 Task: Add Bilinski's Organic Tomato Basil & Mozzarella Chicken Sausage to the cart.
Action: Mouse moved to (18, 133)
Screenshot: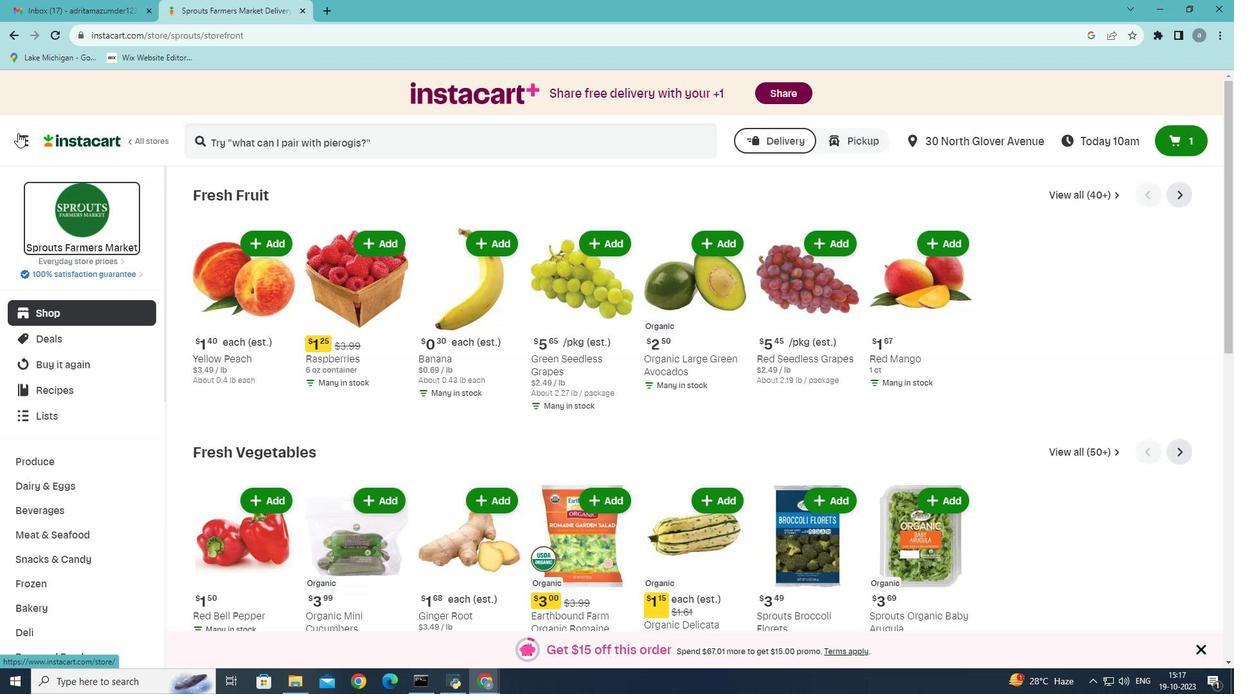 
Action: Mouse pressed left at (18, 133)
Screenshot: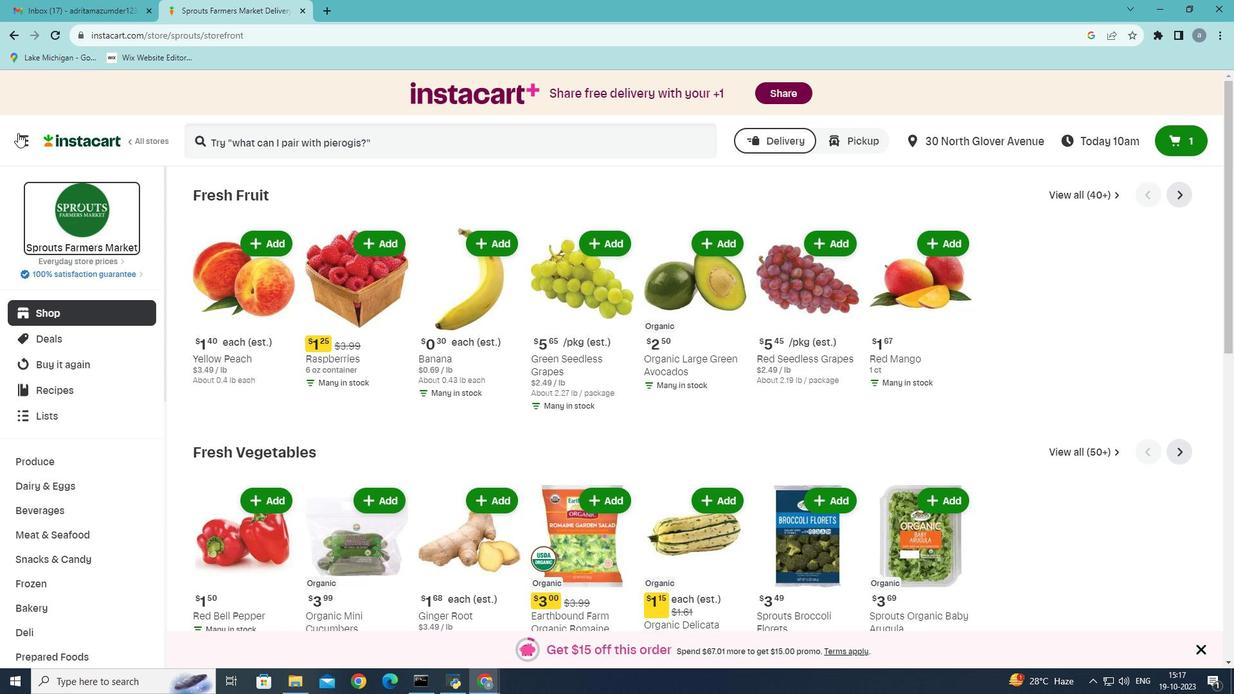 
Action: Mouse moved to (79, 373)
Screenshot: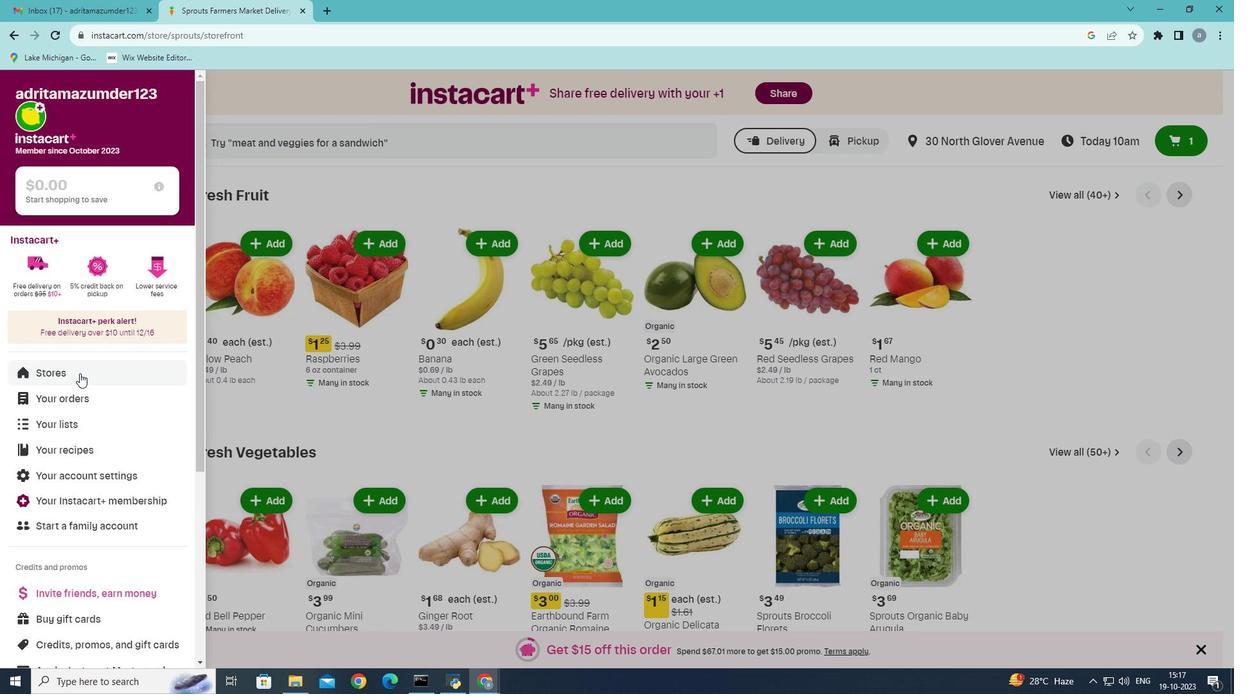 
Action: Mouse pressed left at (79, 373)
Screenshot: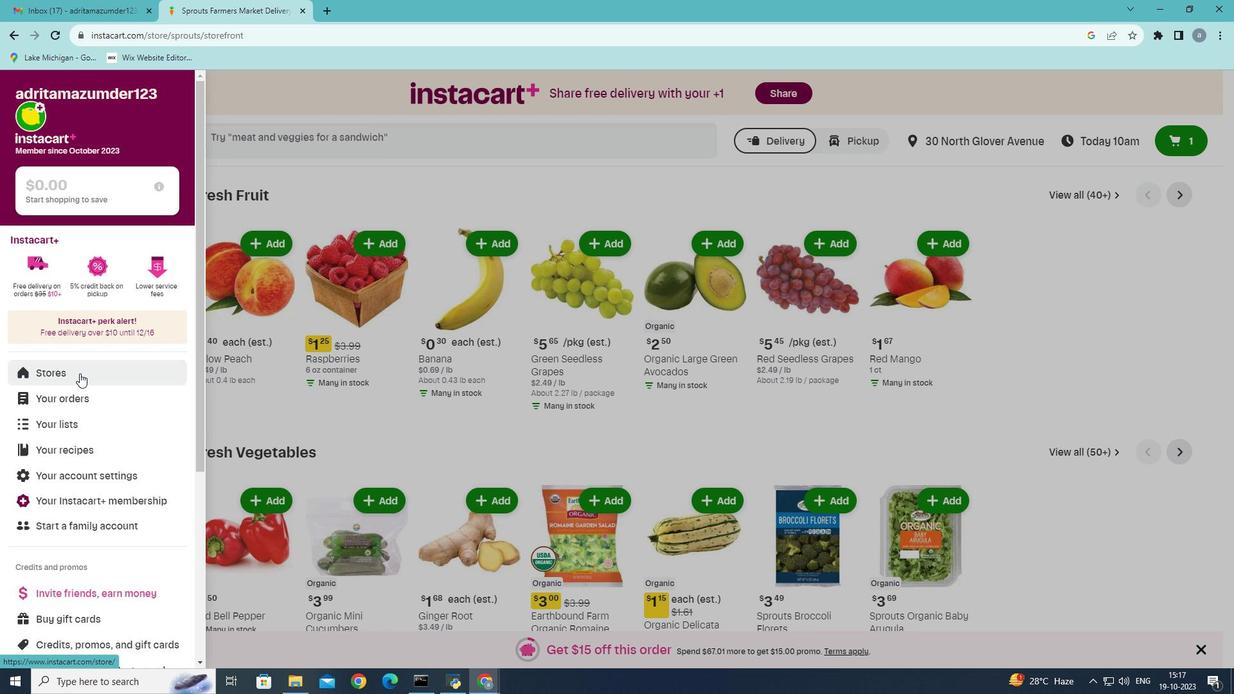 
Action: Mouse moved to (308, 151)
Screenshot: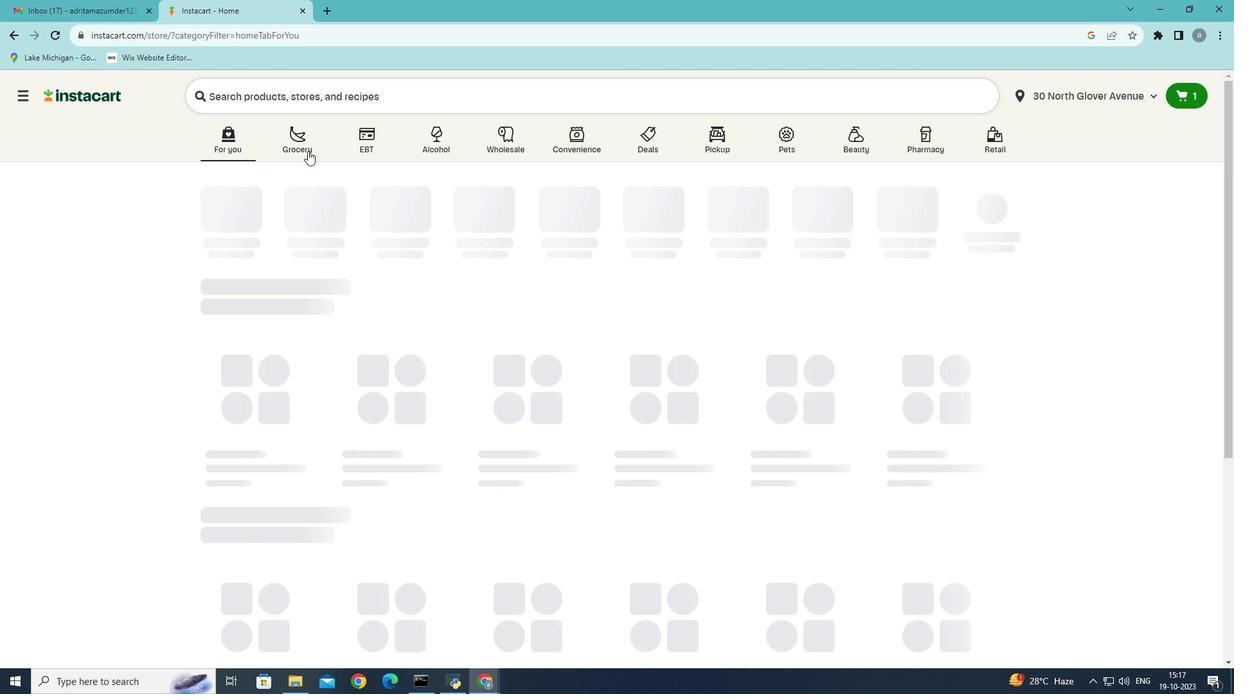 
Action: Mouse pressed left at (308, 151)
Screenshot: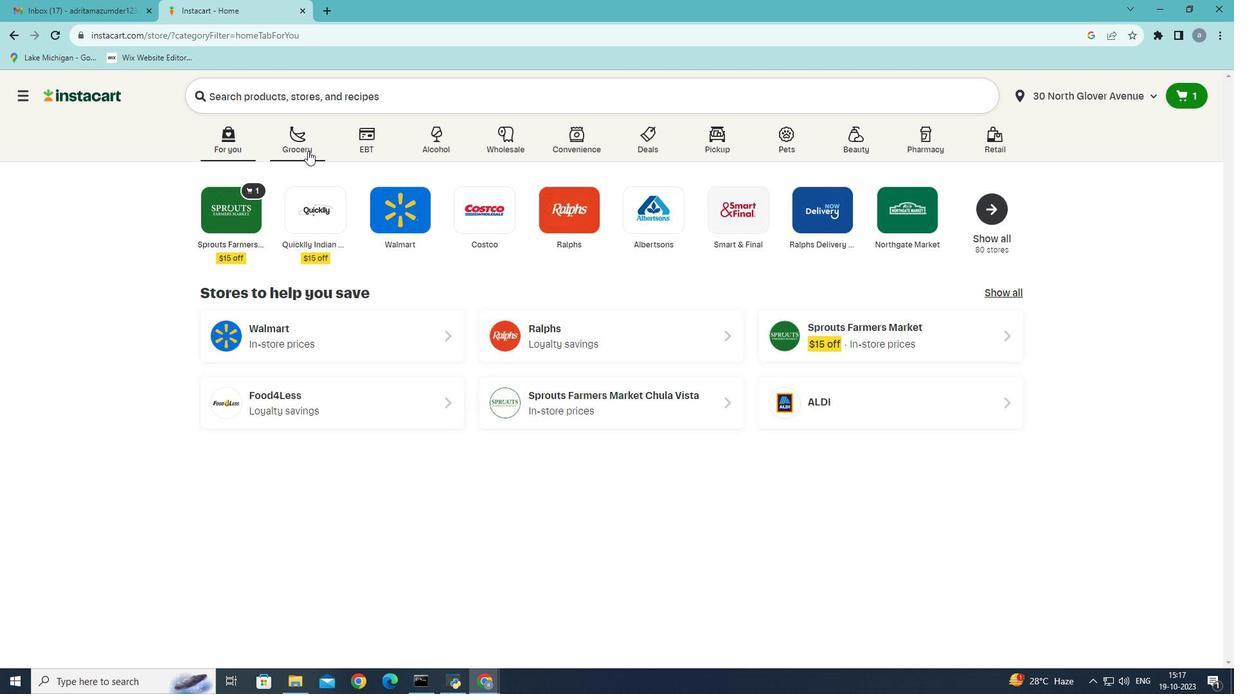 
Action: Mouse moved to (282, 374)
Screenshot: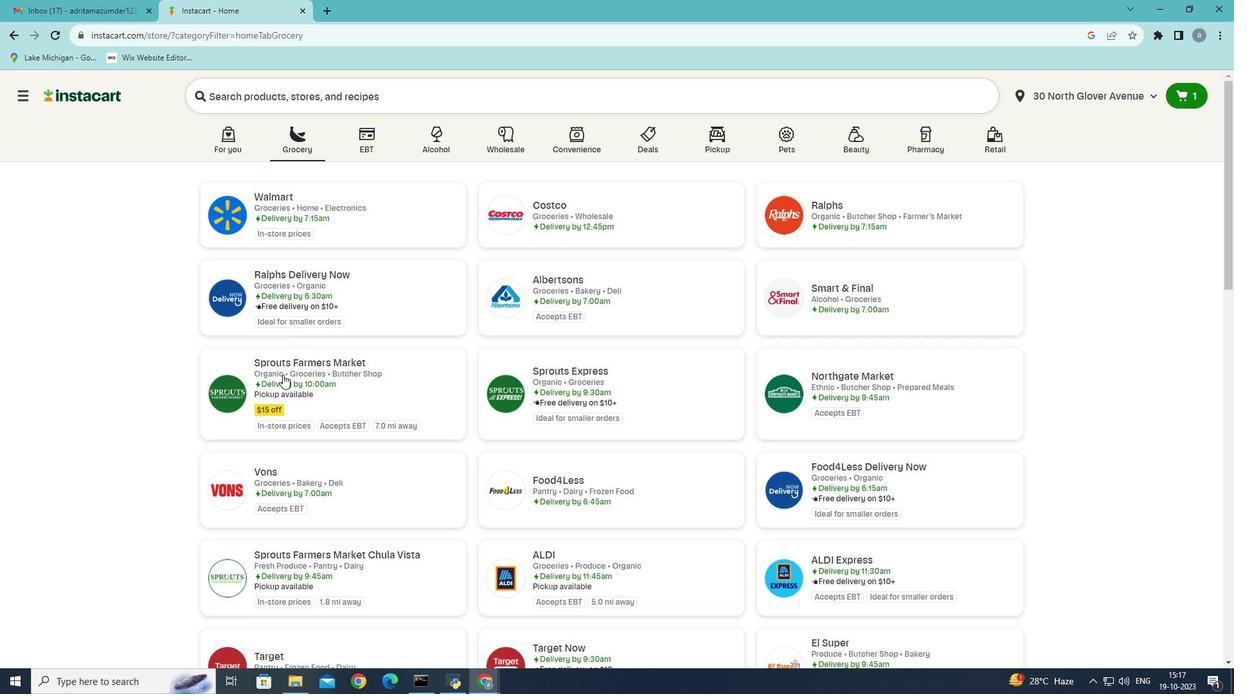 
Action: Mouse pressed left at (282, 374)
Screenshot: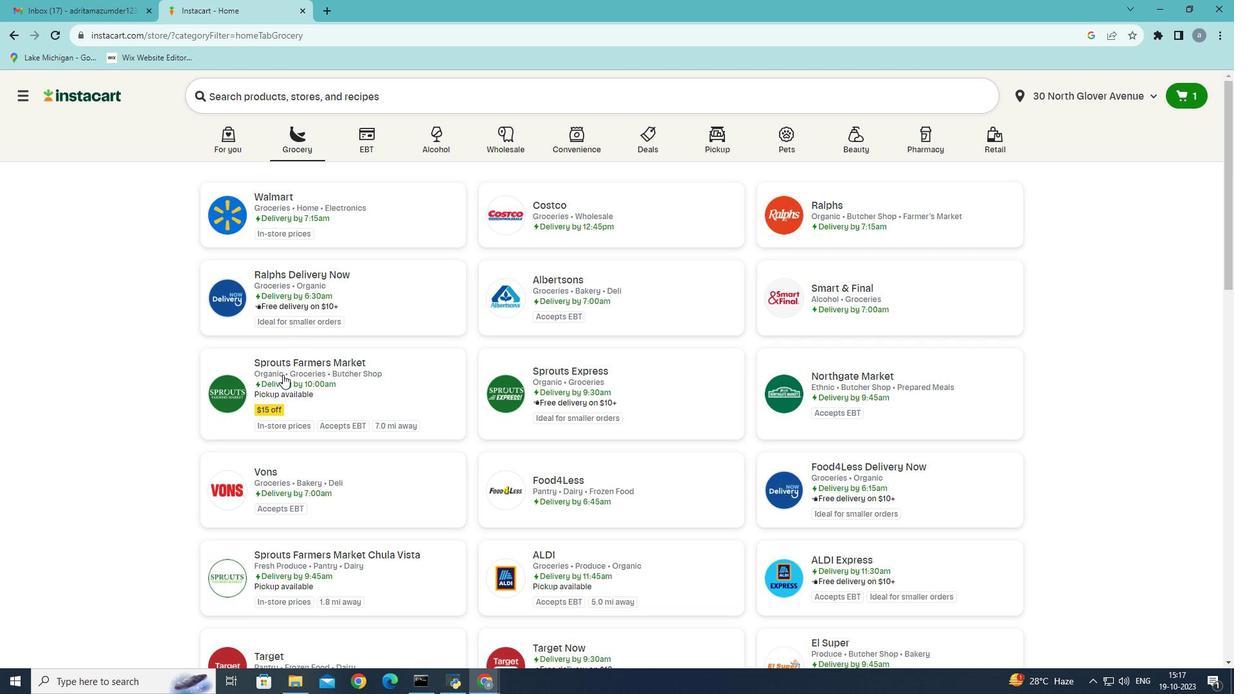 
Action: Mouse moved to (88, 535)
Screenshot: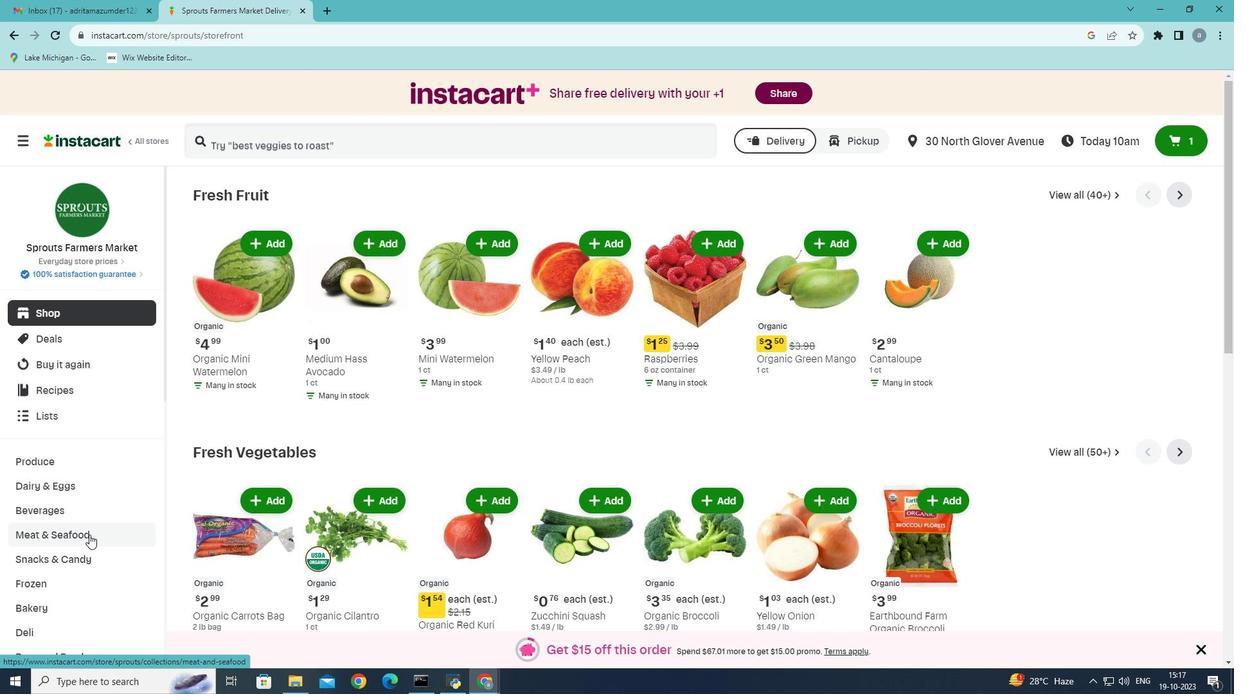 
Action: Mouse pressed left at (88, 535)
Screenshot: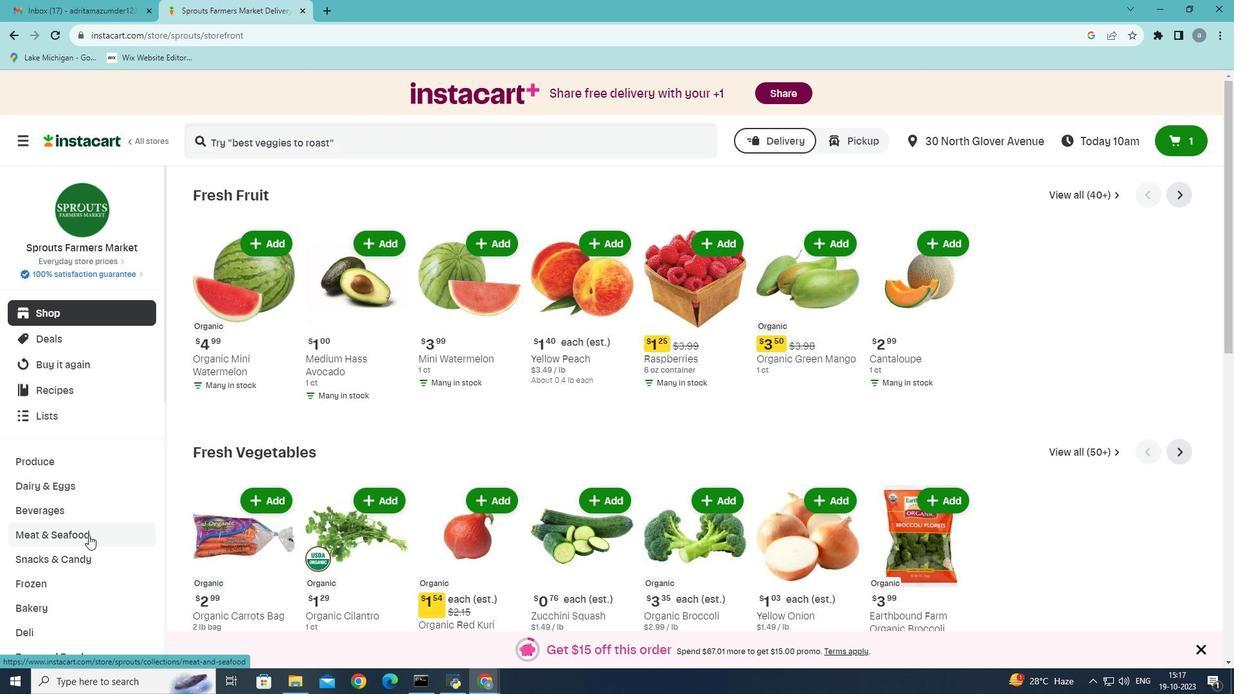 
Action: Mouse moved to (640, 226)
Screenshot: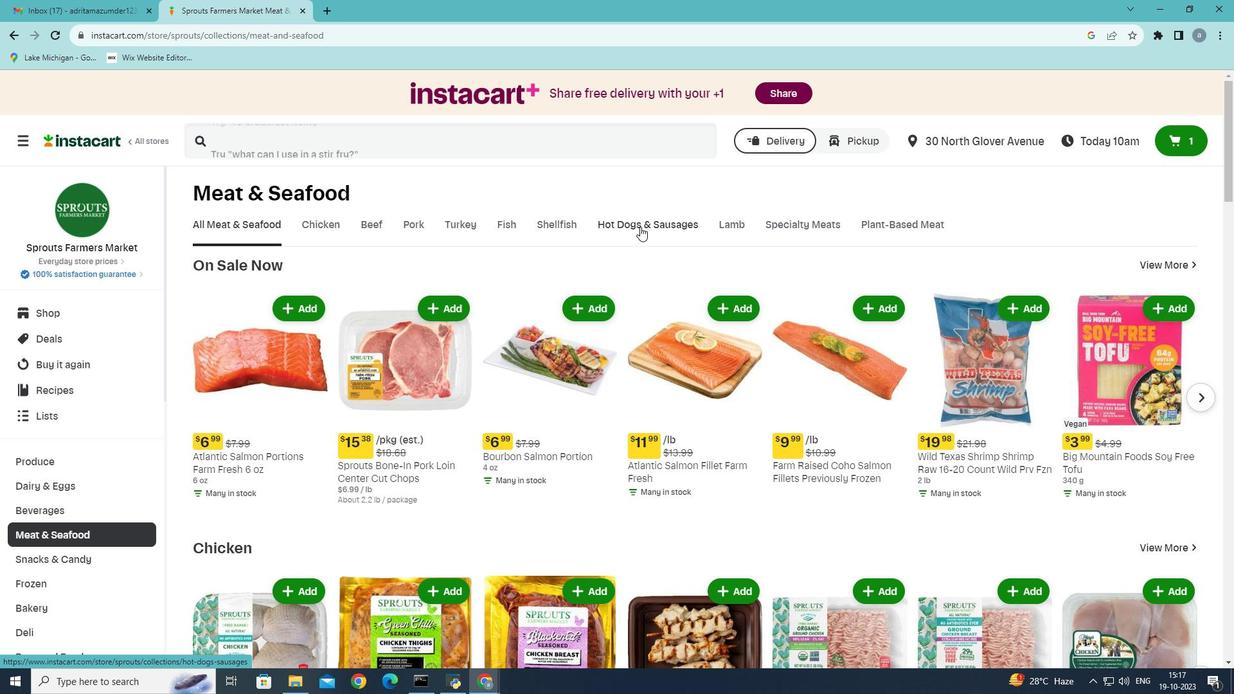 
Action: Mouse pressed left at (640, 226)
Screenshot: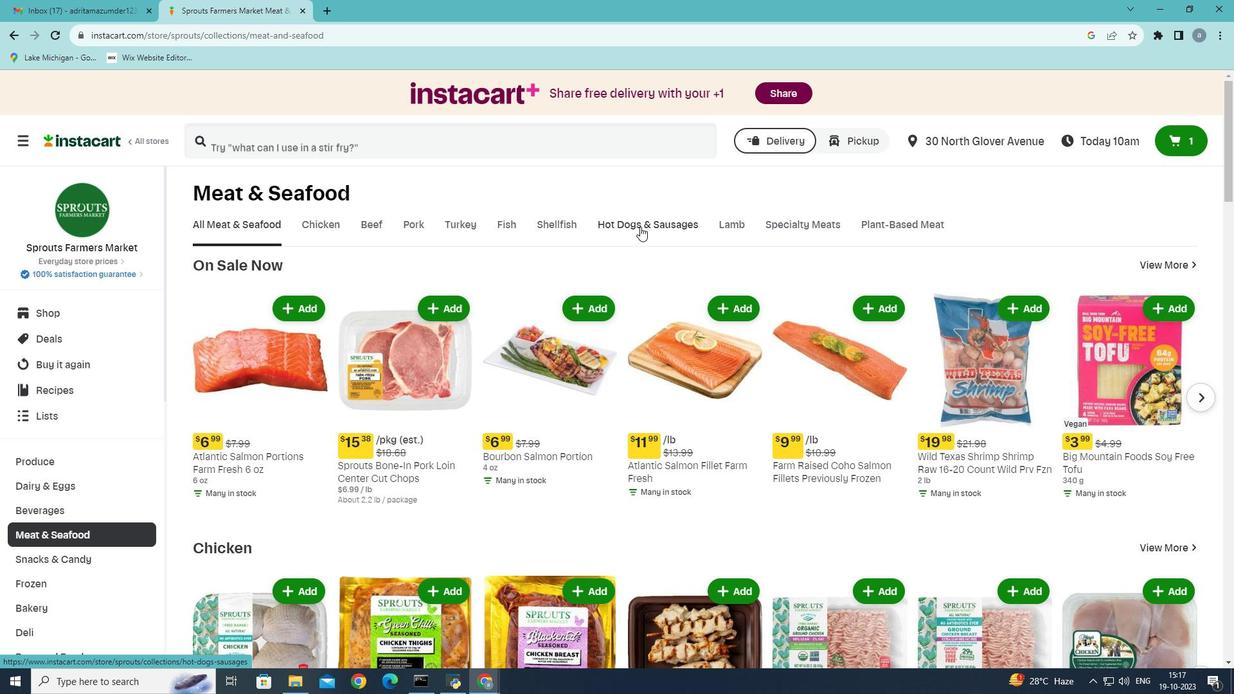 
Action: Mouse moved to (290, 279)
Screenshot: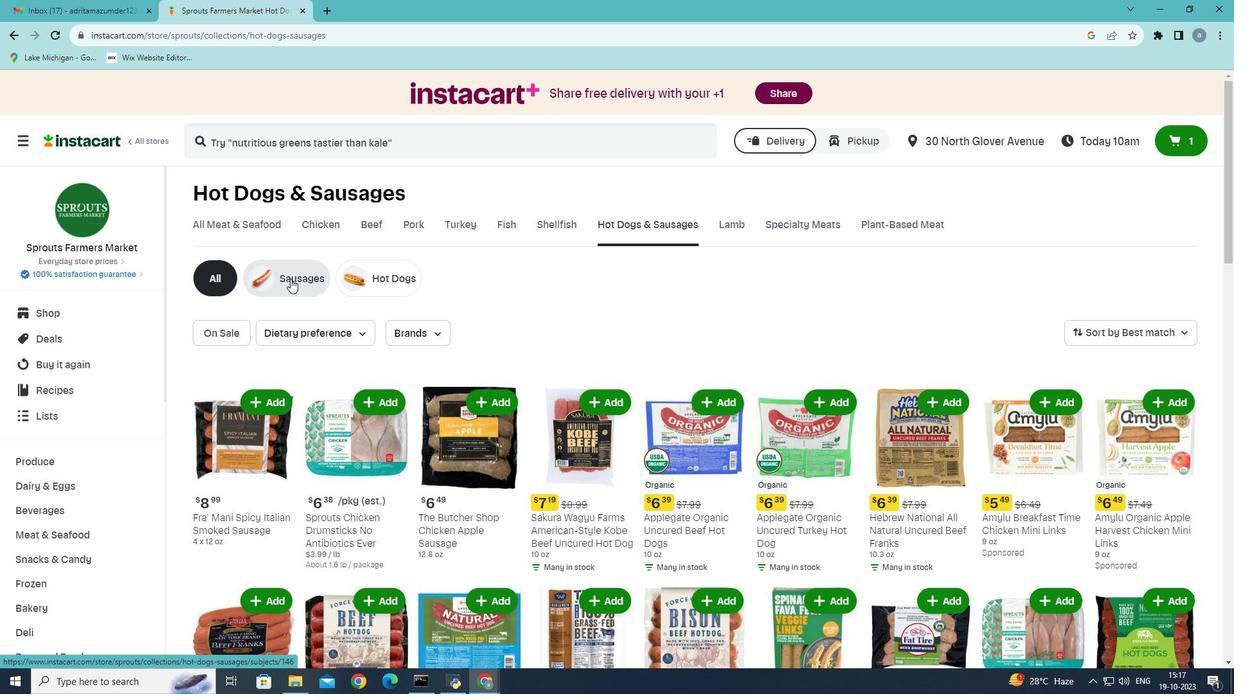 
Action: Mouse pressed left at (290, 279)
Screenshot: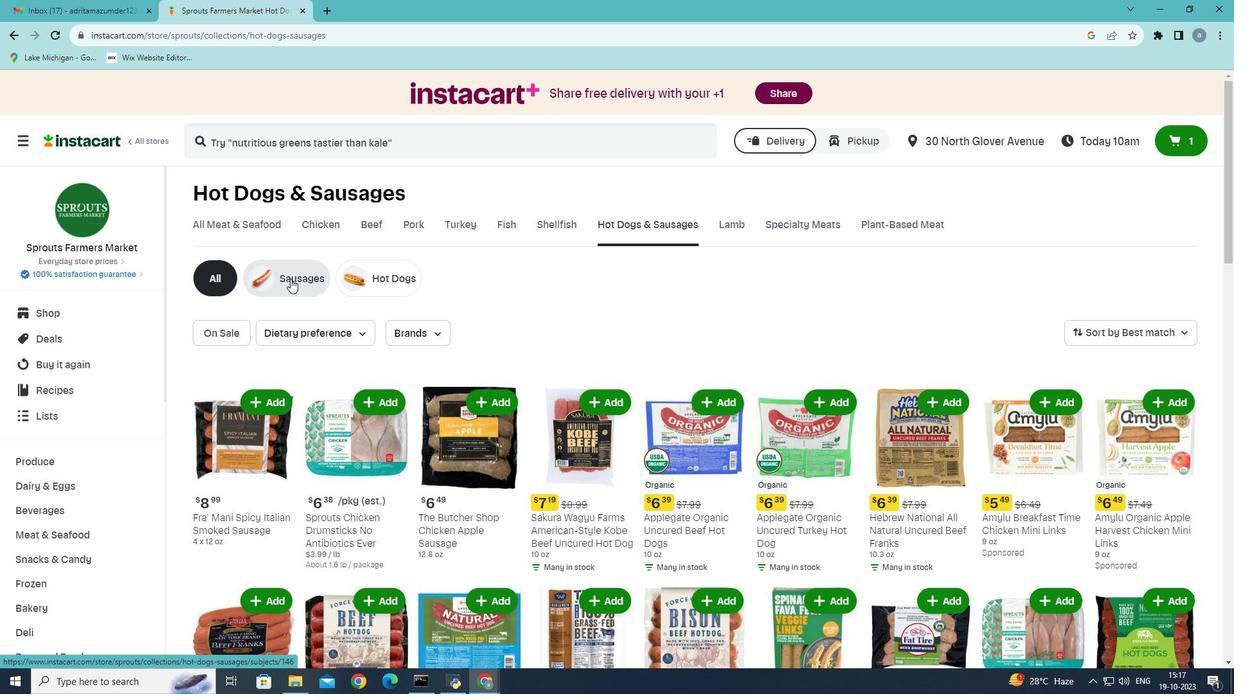 
Action: Mouse moved to (1183, 333)
Screenshot: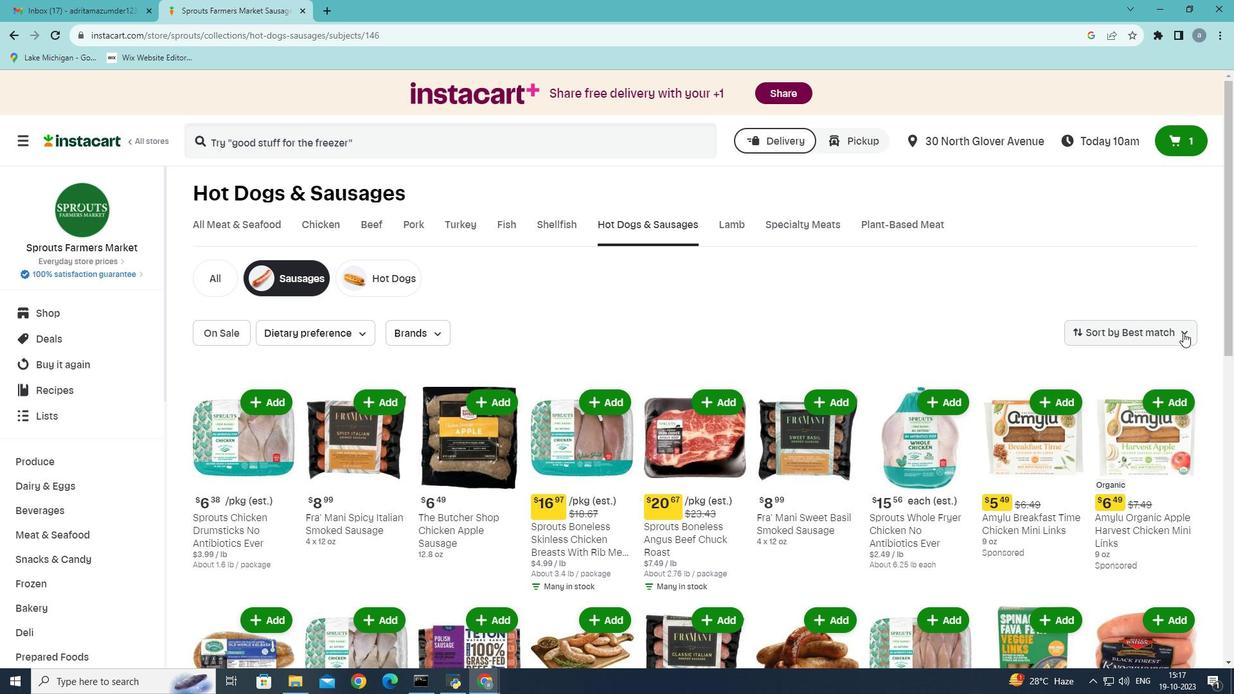 
Action: Mouse pressed left at (1183, 333)
Screenshot: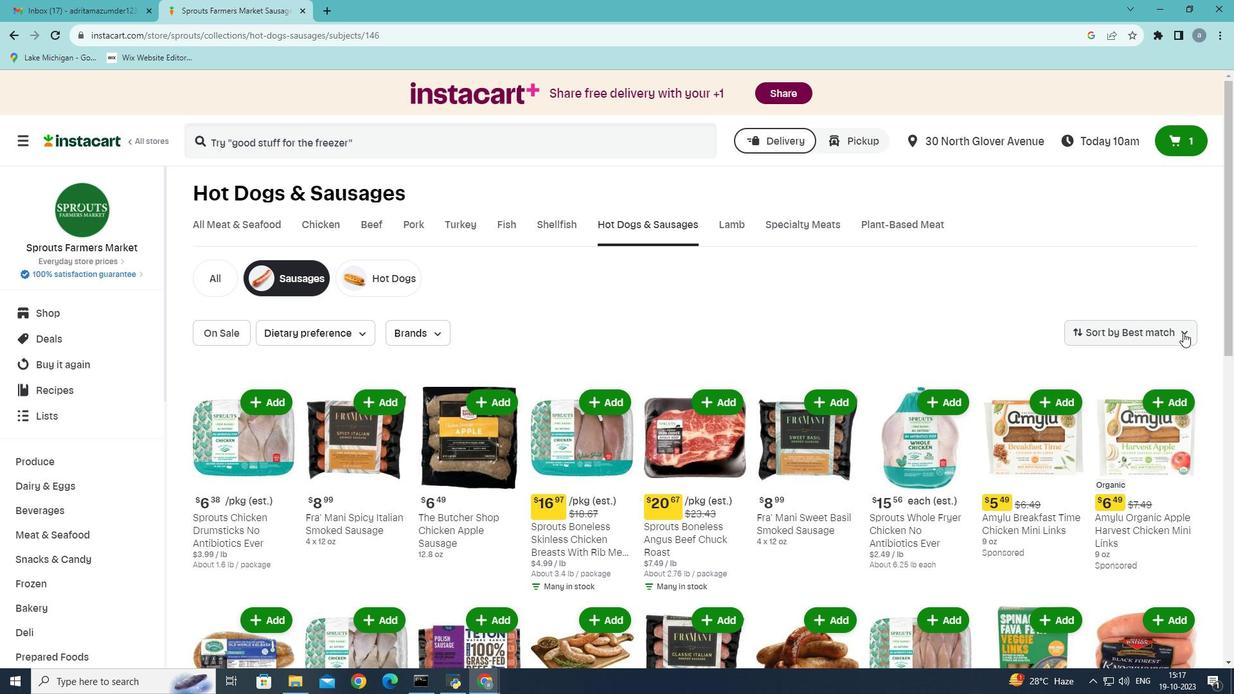 
Action: Mouse moved to (932, 315)
Screenshot: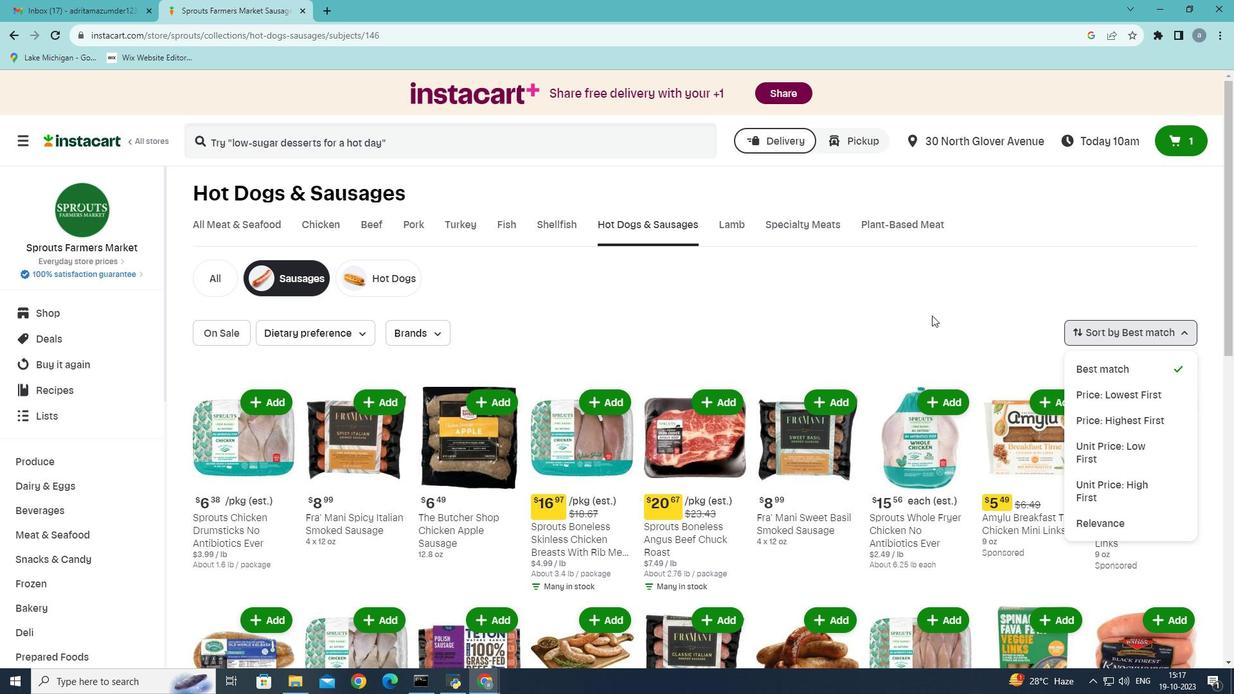 
Action: Mouse pressed left at (932, 315)
Screenshot: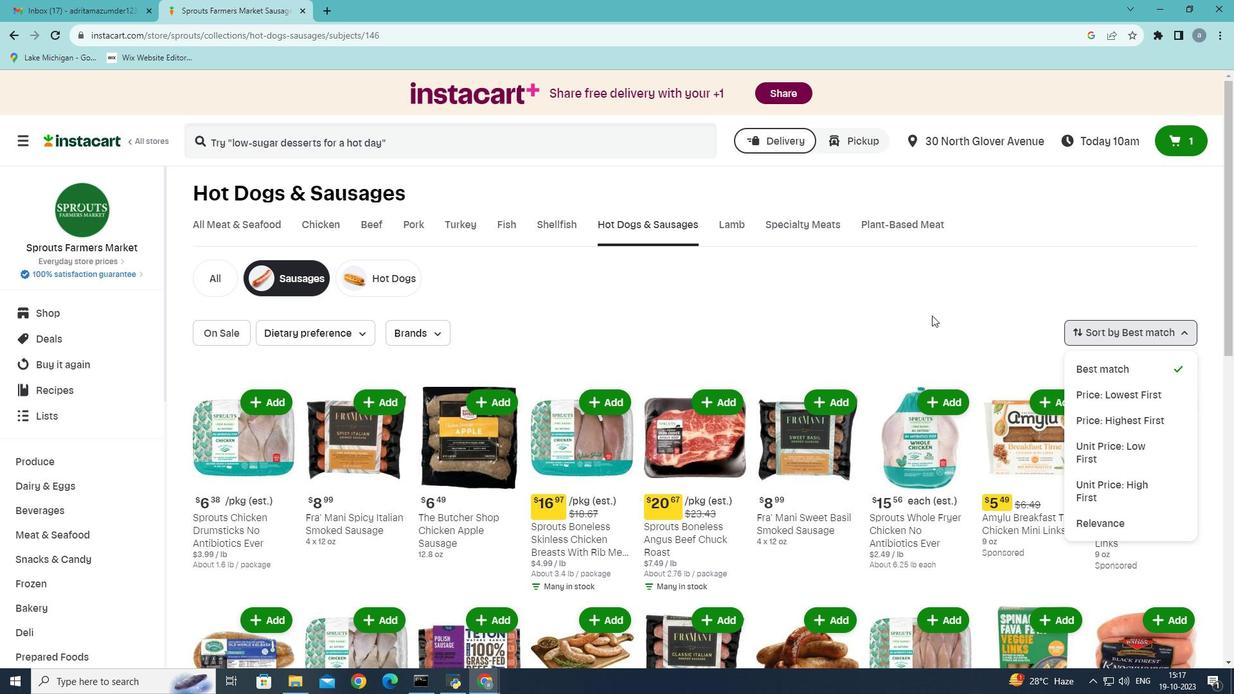 
Action: Mouse moved to (949, 429)
Screenshot: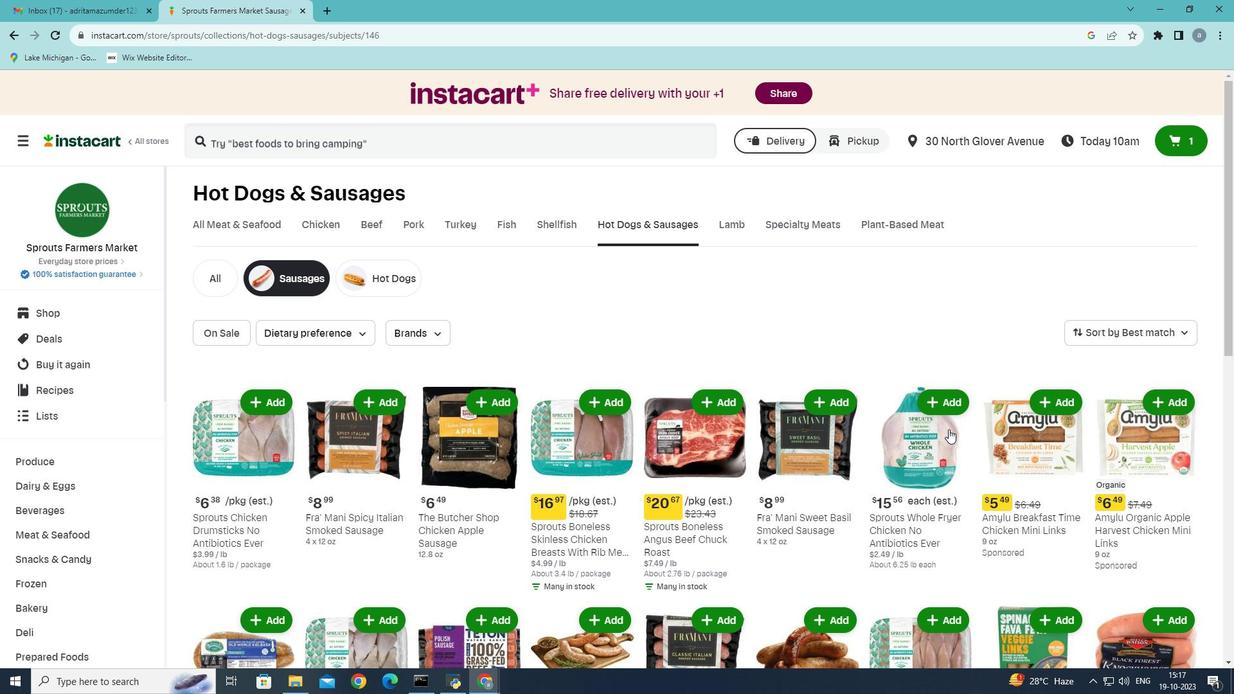 
Action: Mouse scrolled (949, 428) with delta (0, 0)
Screenshot: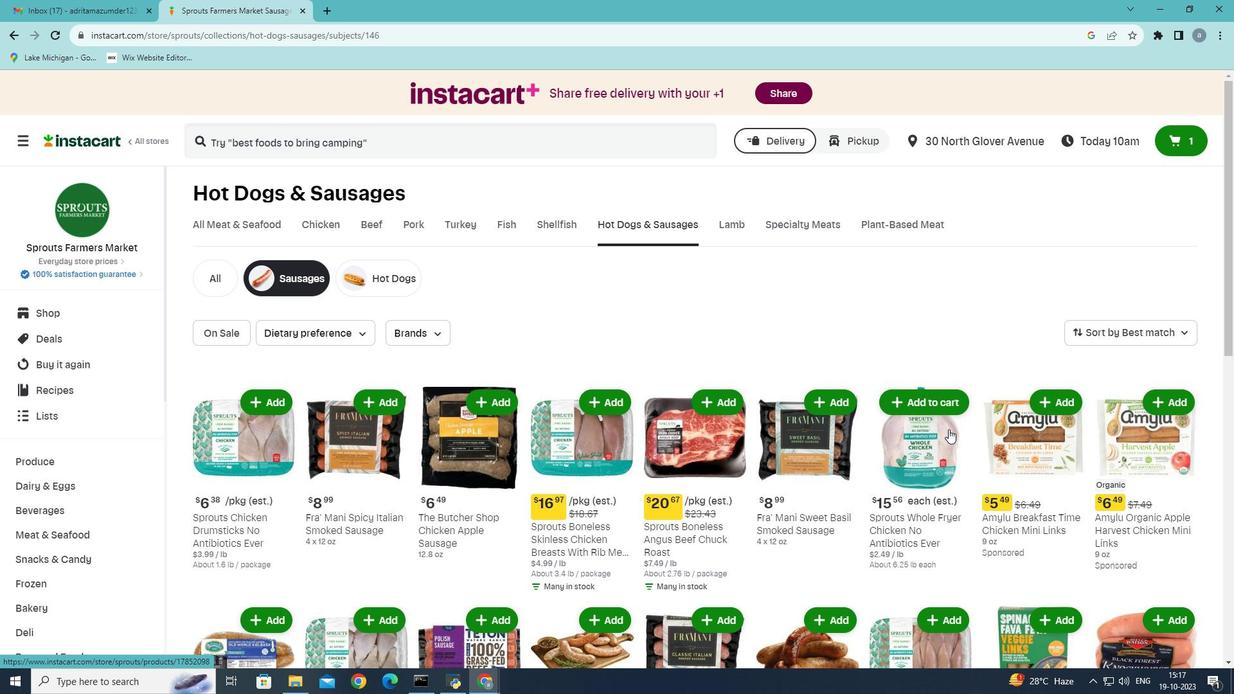 
Action: Mouse moved to (949, 430)
Screenshot: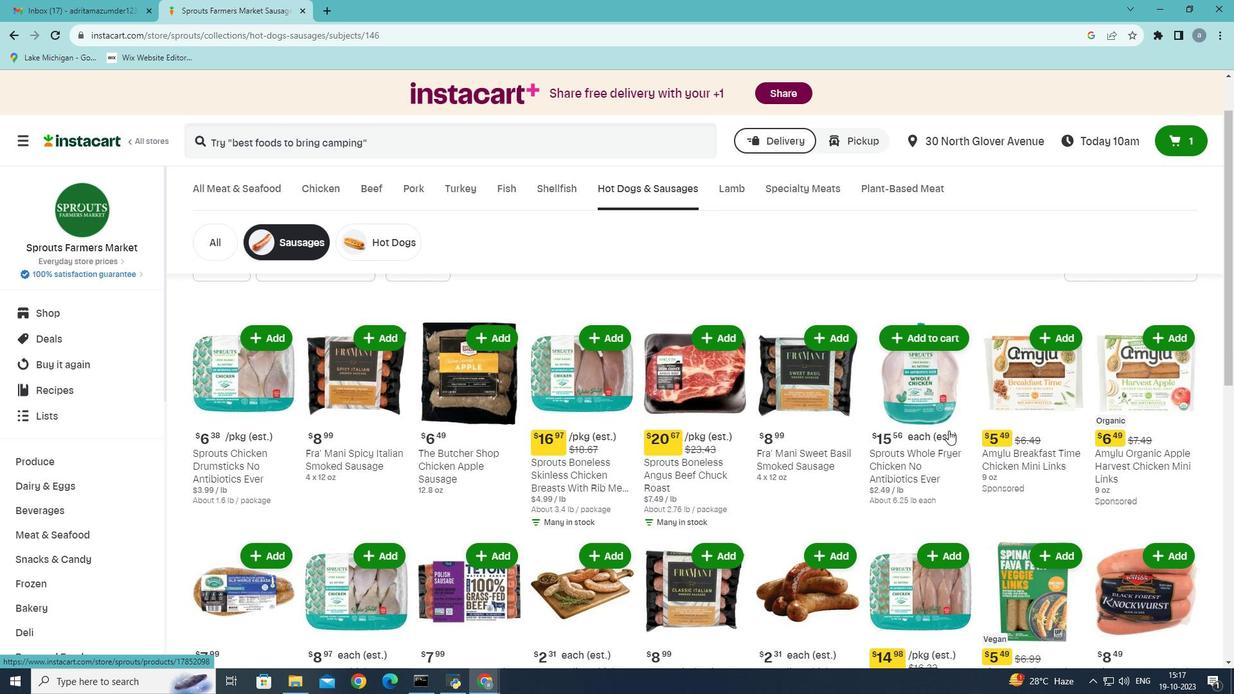 
Action: Mouse scrolled (949, 430) with delta (0, 0)
Screenshot: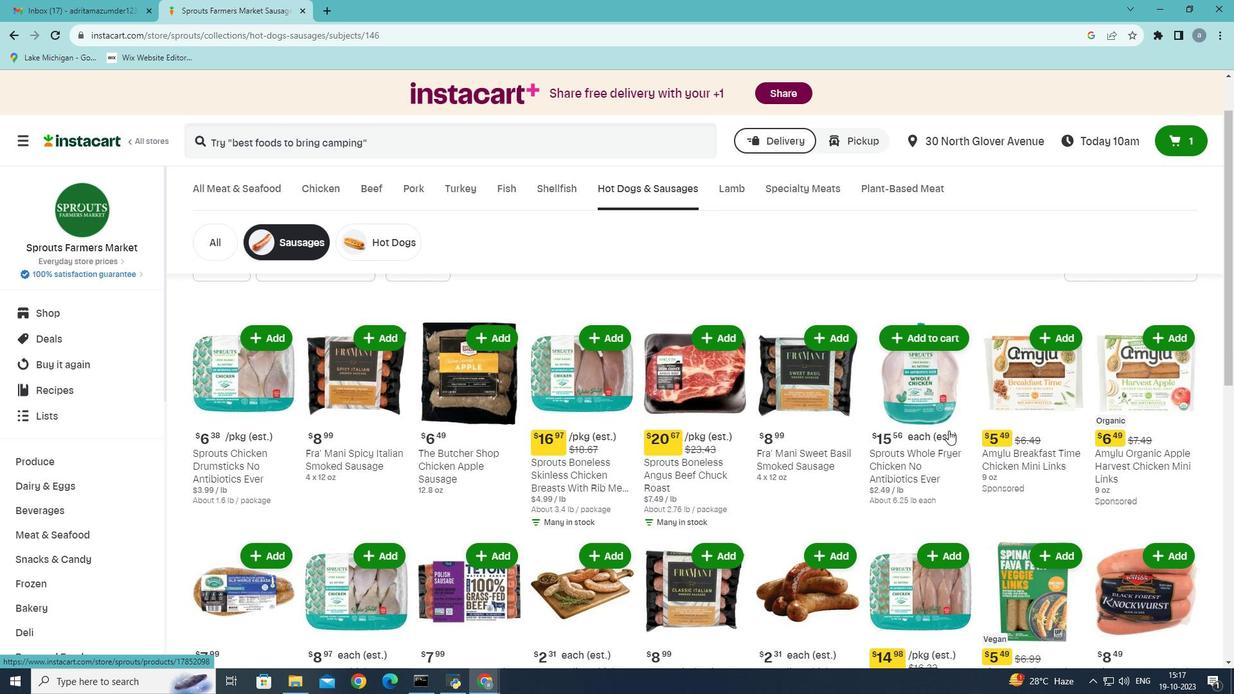 
Action: Mouse moved to (949, 432)
Screenshot: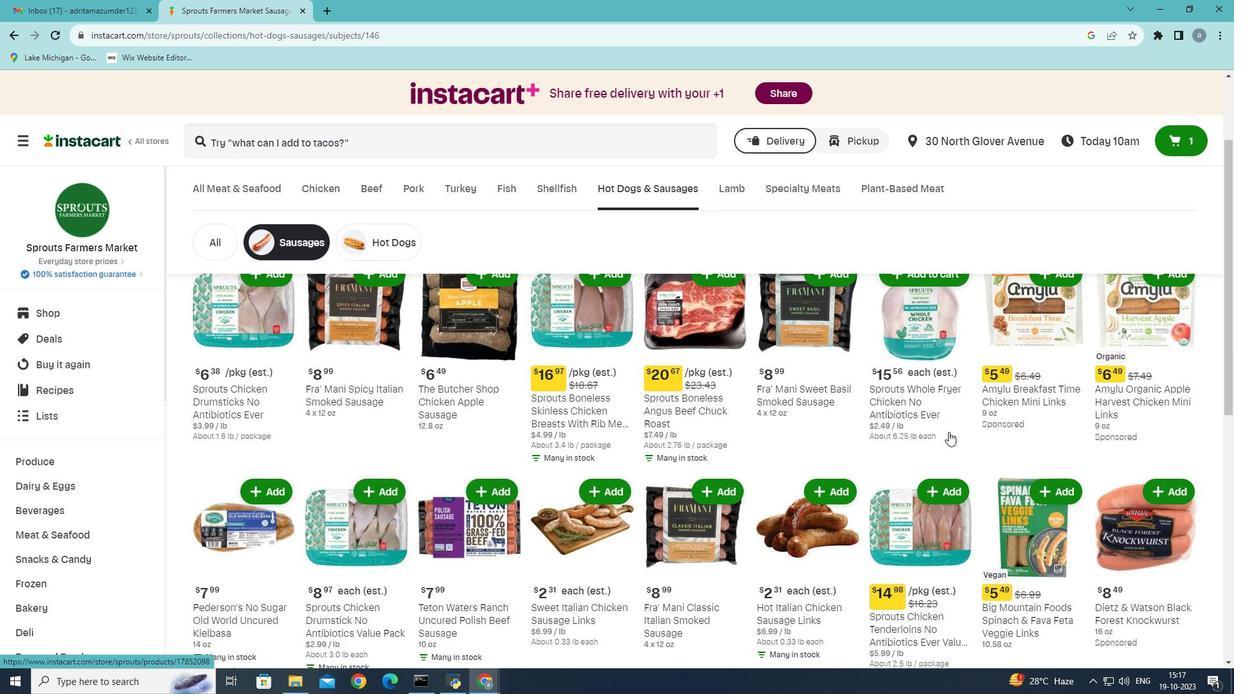 
Action: Mouse scrolled (949, 432) with delta (0, 0)
Screenshot: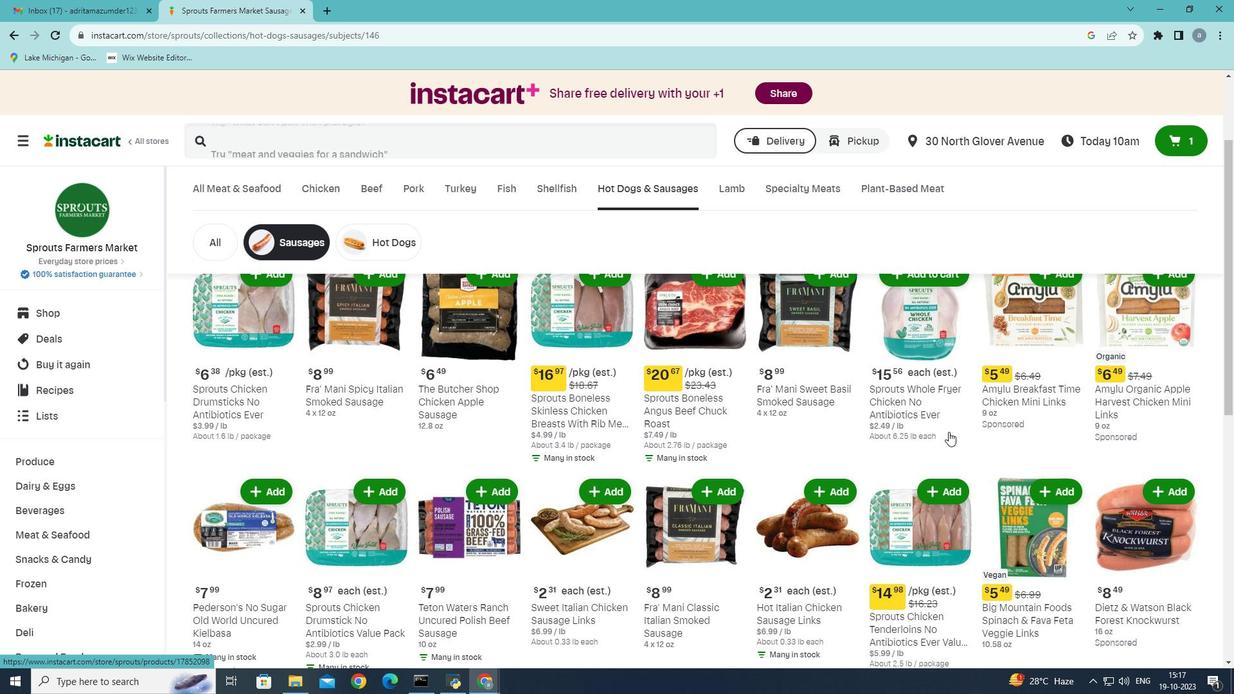 
Action: Mouse moved to (925, 441)
Screenshot: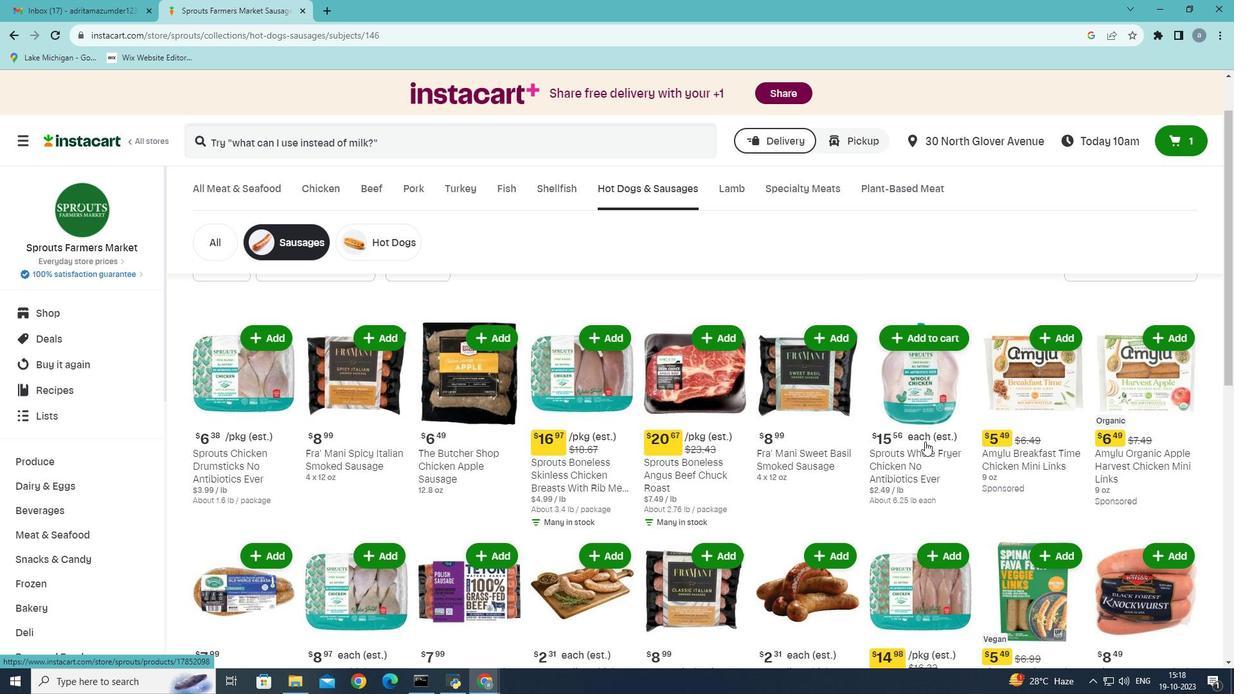 
Action: Mouse scrolled (925, 442) with delta (0, 0)
Screenshot: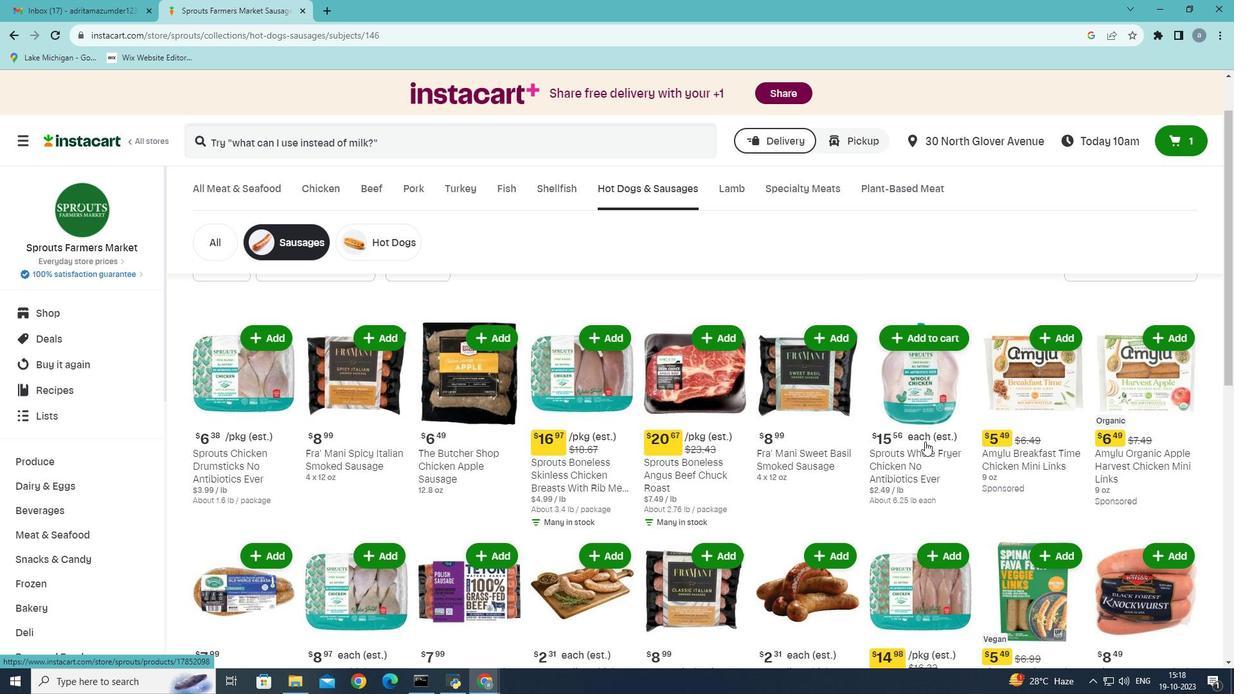 
Action: Mouse scrolled (925, 441) with delta (0, 0)
Screenshot: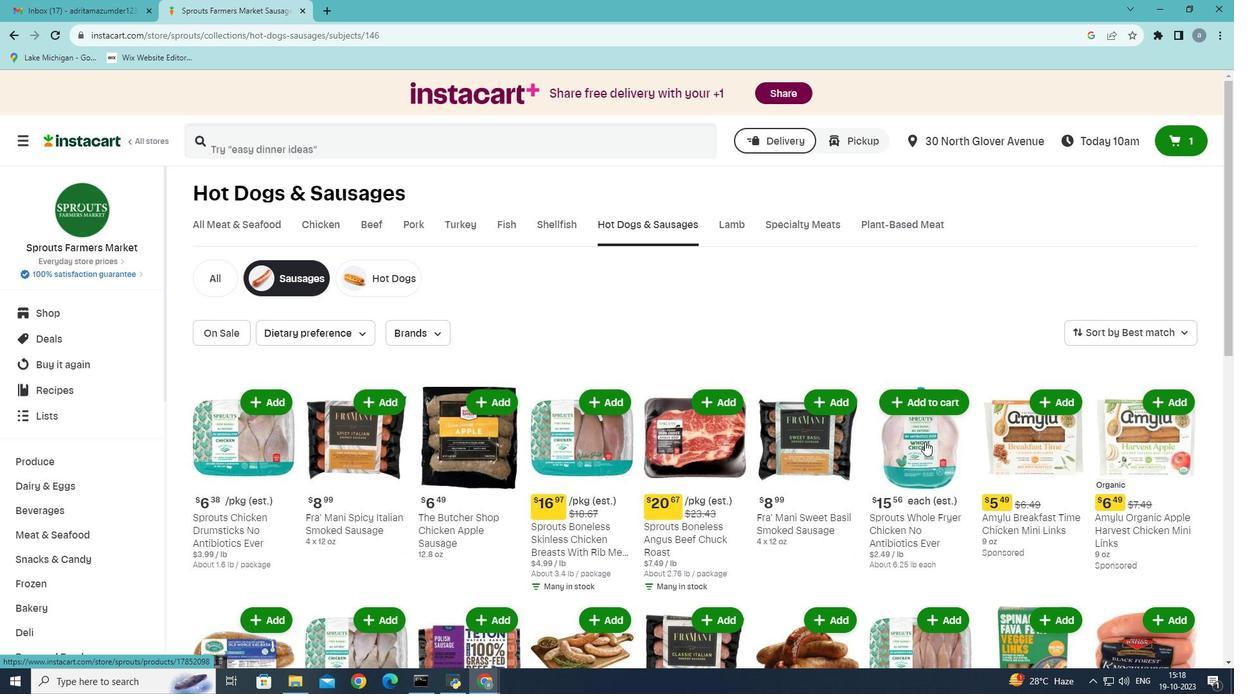 
Action: Mouse scrolled (925, 441) with delta (0, 0)
Screenshot: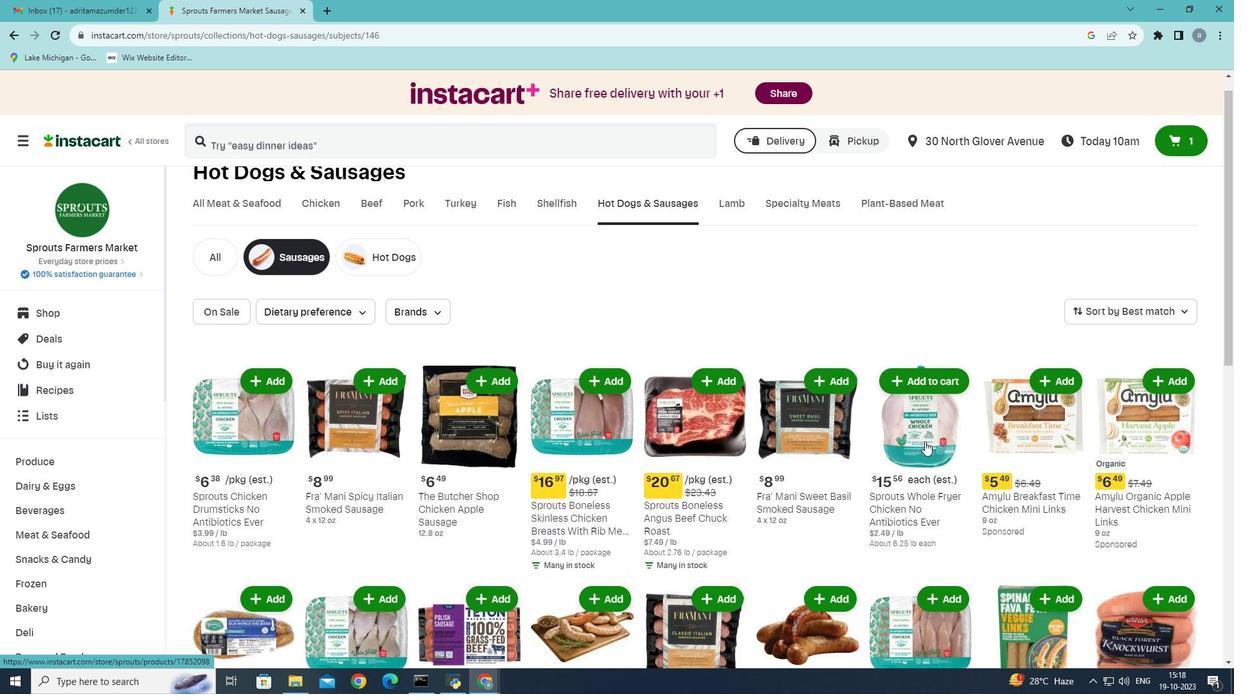 
Action: Mouse moved to (924, 441)
Screenshot: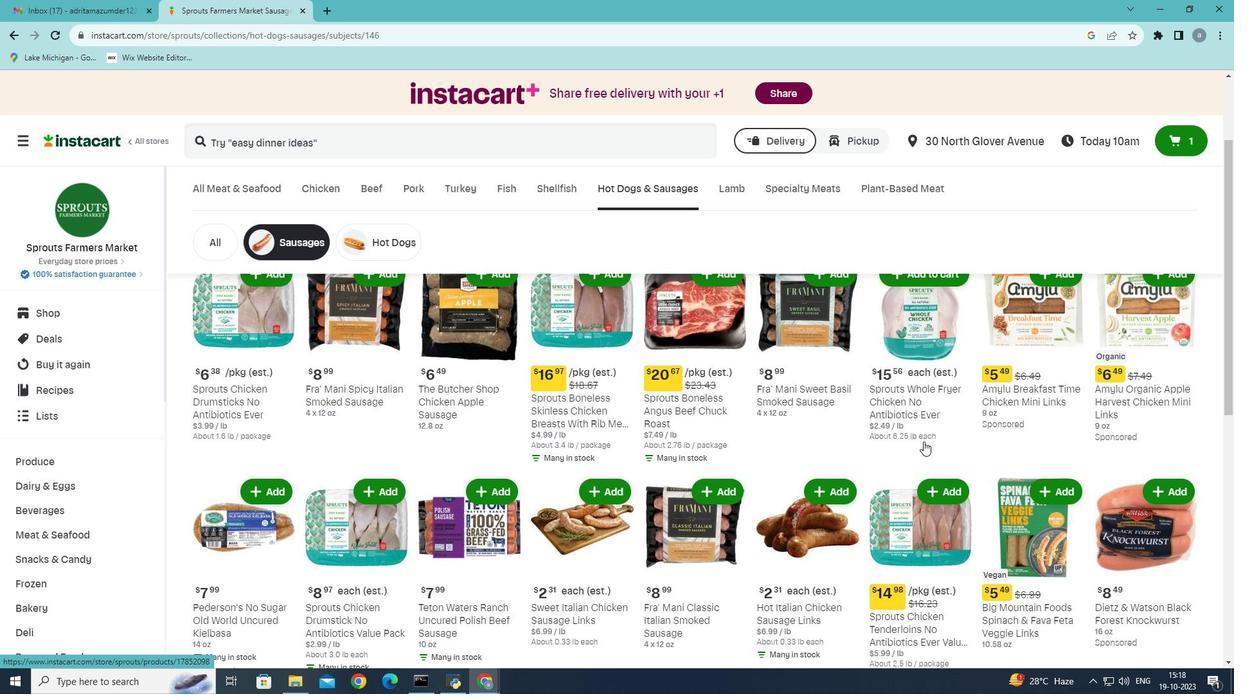 
Action: Mouse scrolled (924, 441) with delta (0, 0)
Screenshot: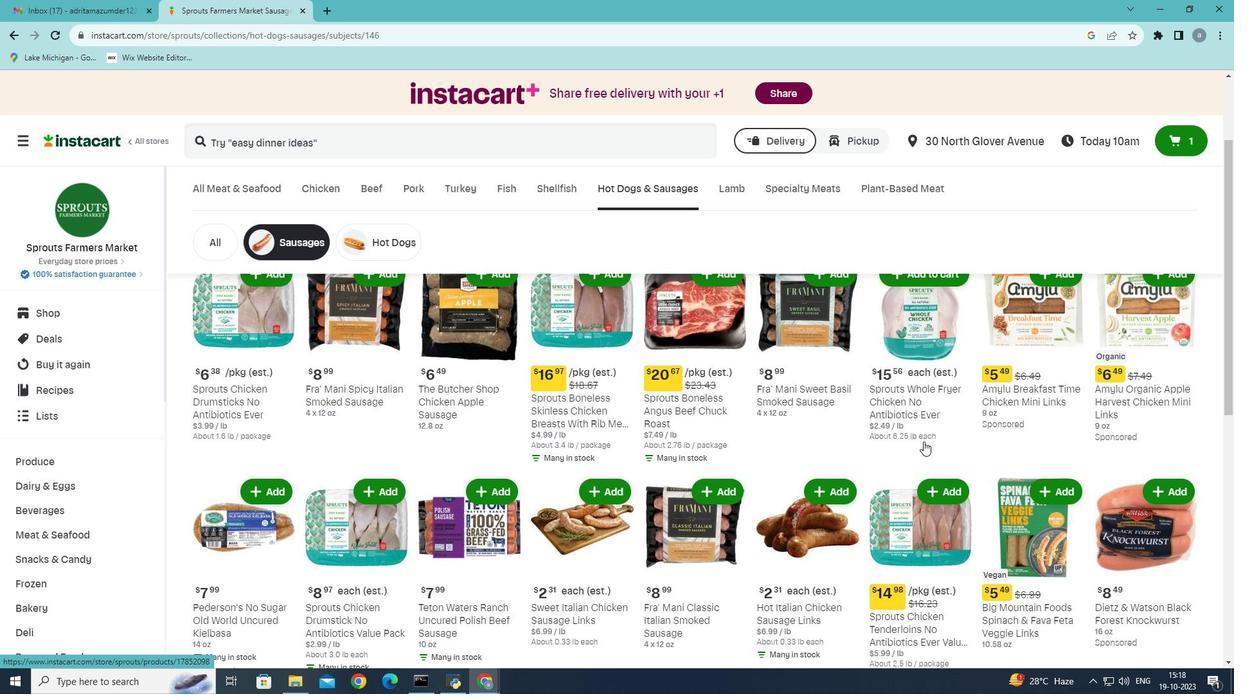
Action: Mouse scrolled (924, 441) with delta (0, 0)
Screenshot: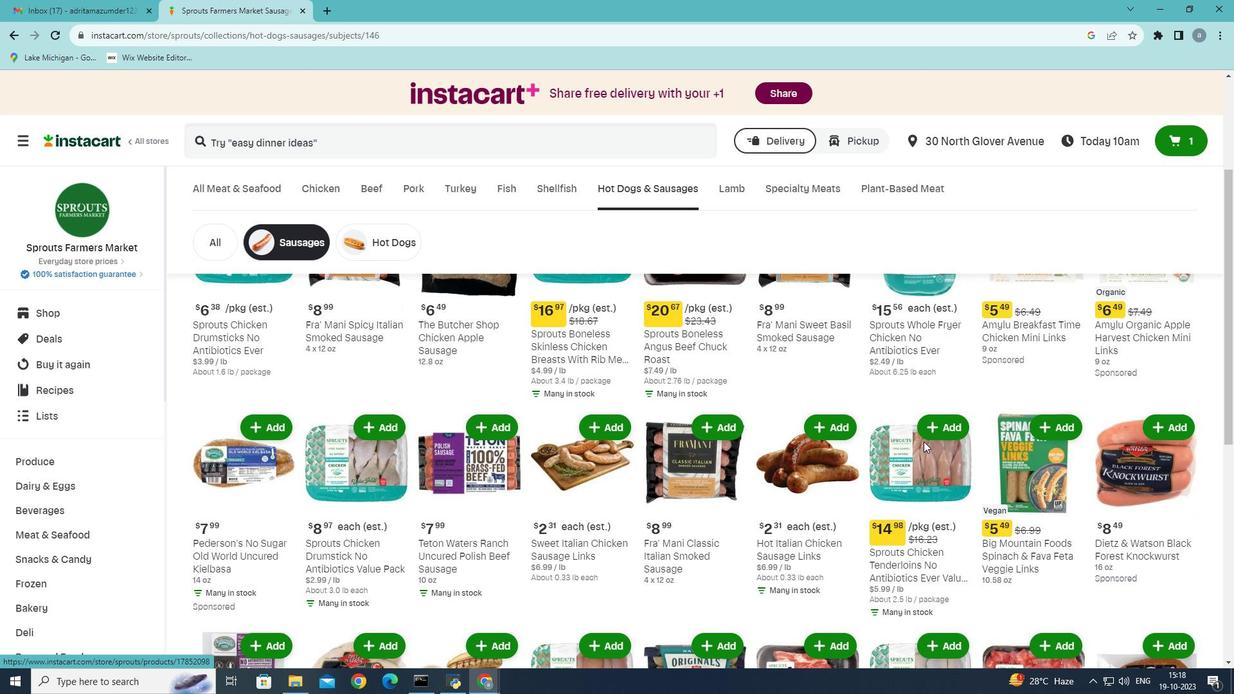
Action: Mouse moved to (939, 440)
Screenshot: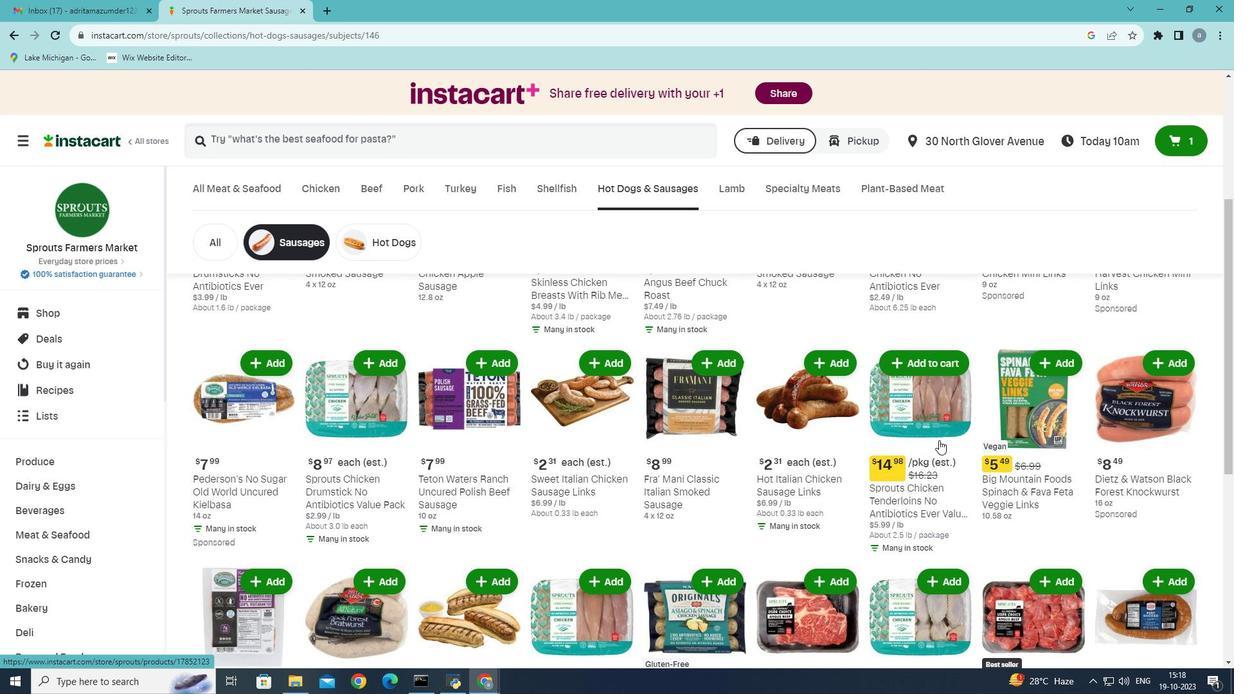 
Action: Mouse scrolled (939, 439) with delta (0, 0)
Screenshot: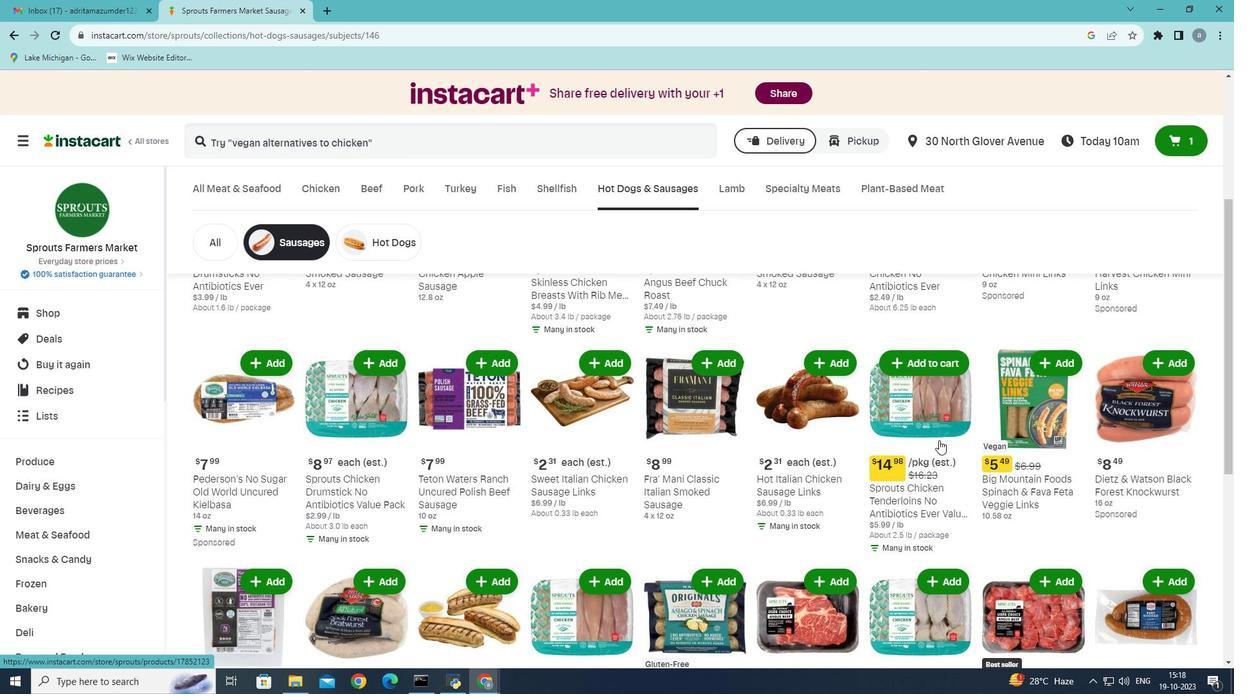 
Action: Mouse scrolled (939, 439) with delta (0, 0)
Screenshot: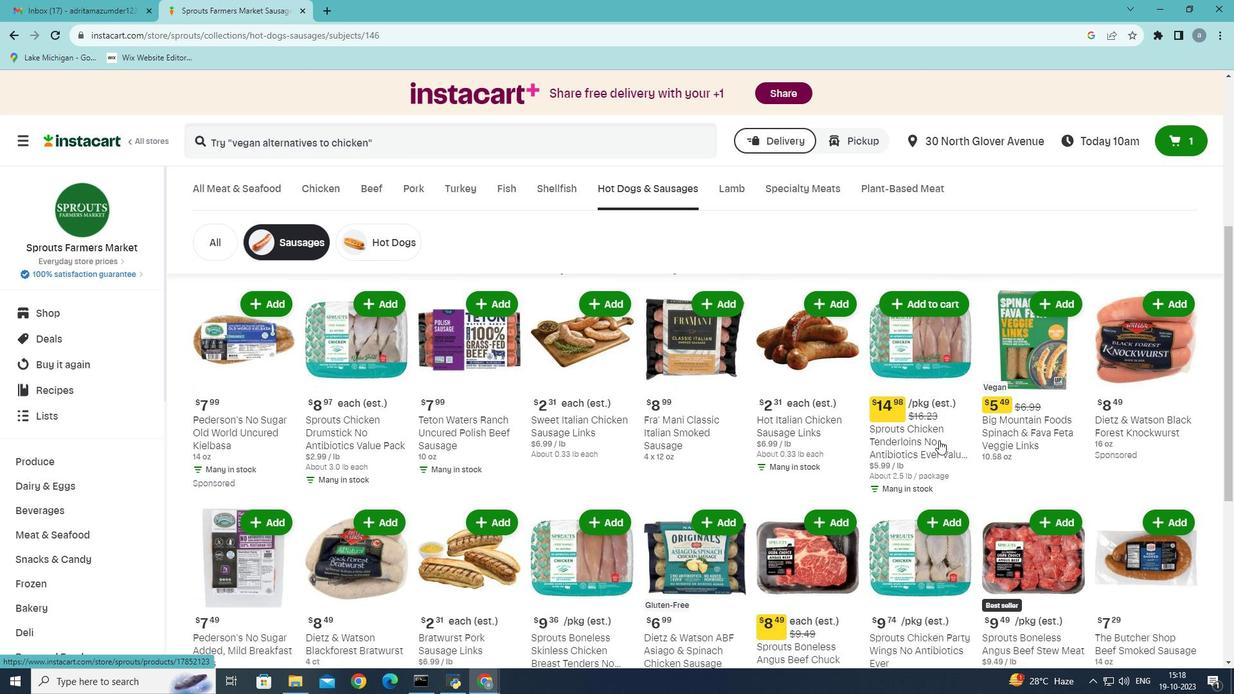 
Action: Mouse scrolled (939, 439) with delta (0, 0)
Screenshot: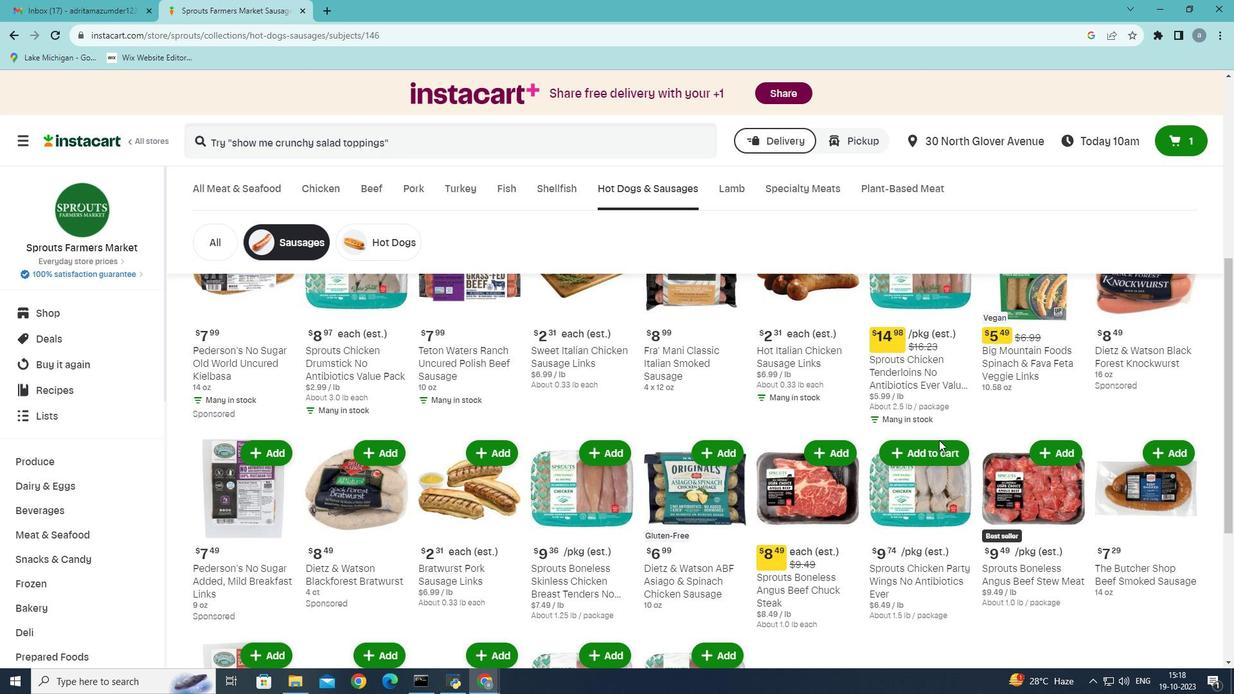 
Action: Mouse scrolled (939, 439) with delta (0, 0)
Screenshot: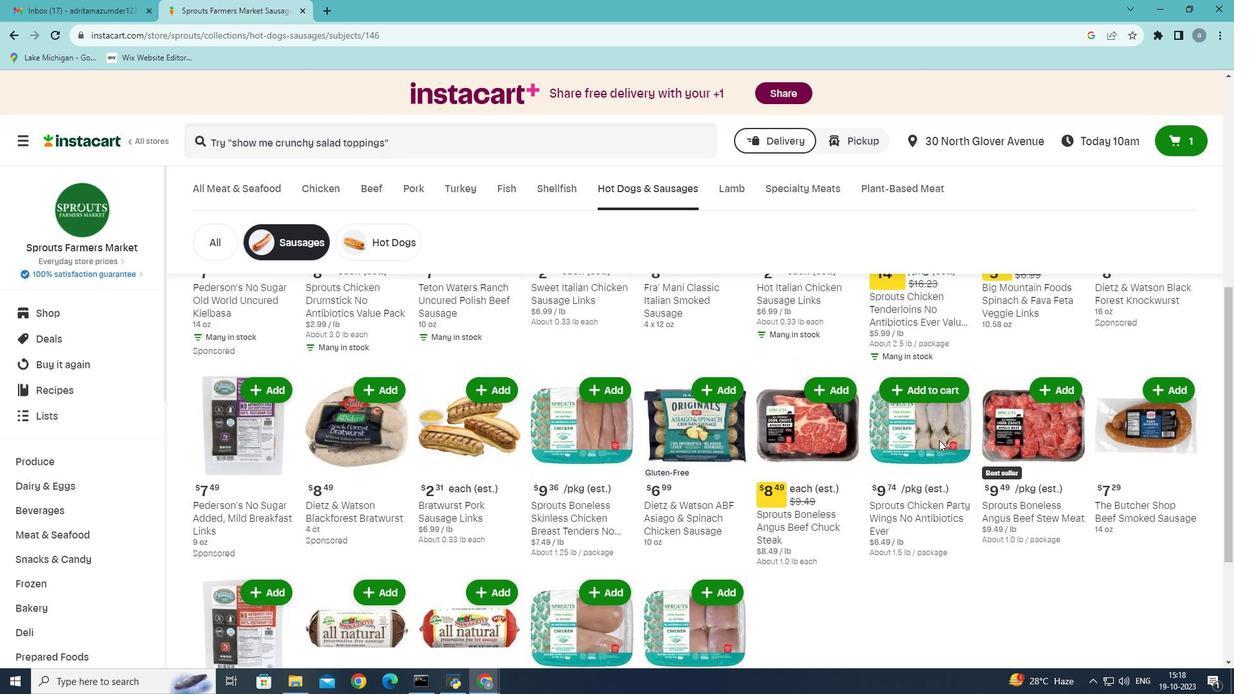 
Action: Mouse moved to (940, 440)
Screenshot: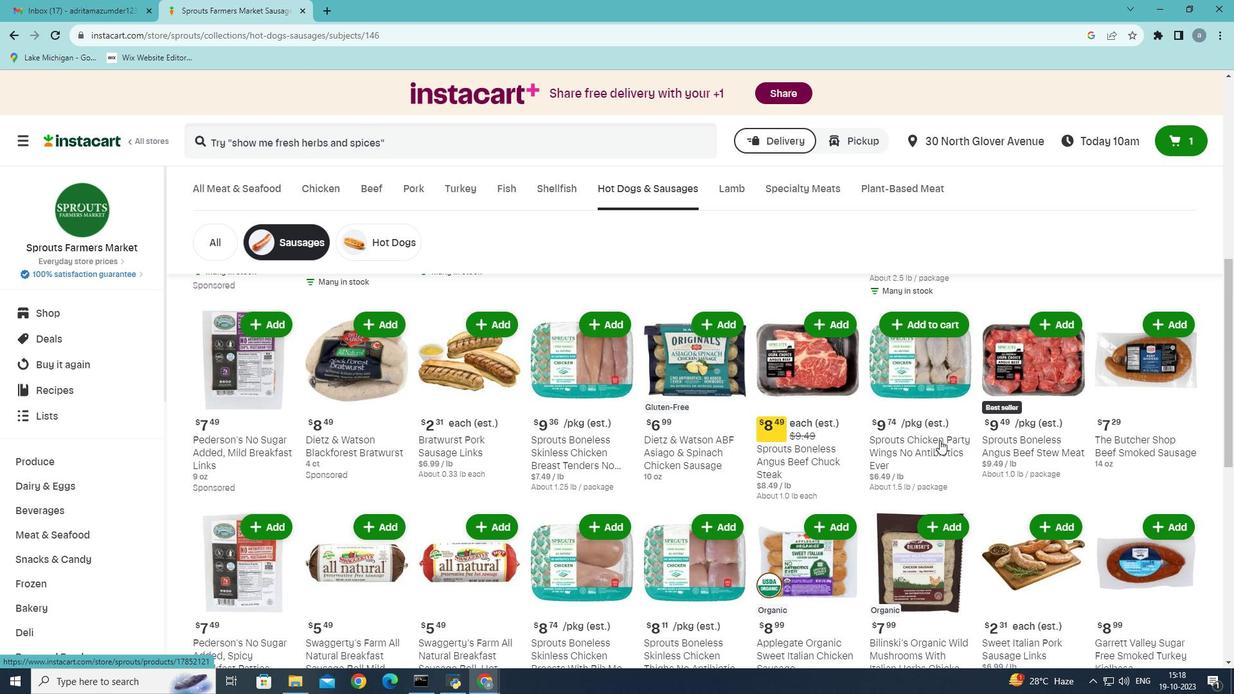 
Action: Mouse scrolled (940, 439) with delta (0, 0)
Screenshot: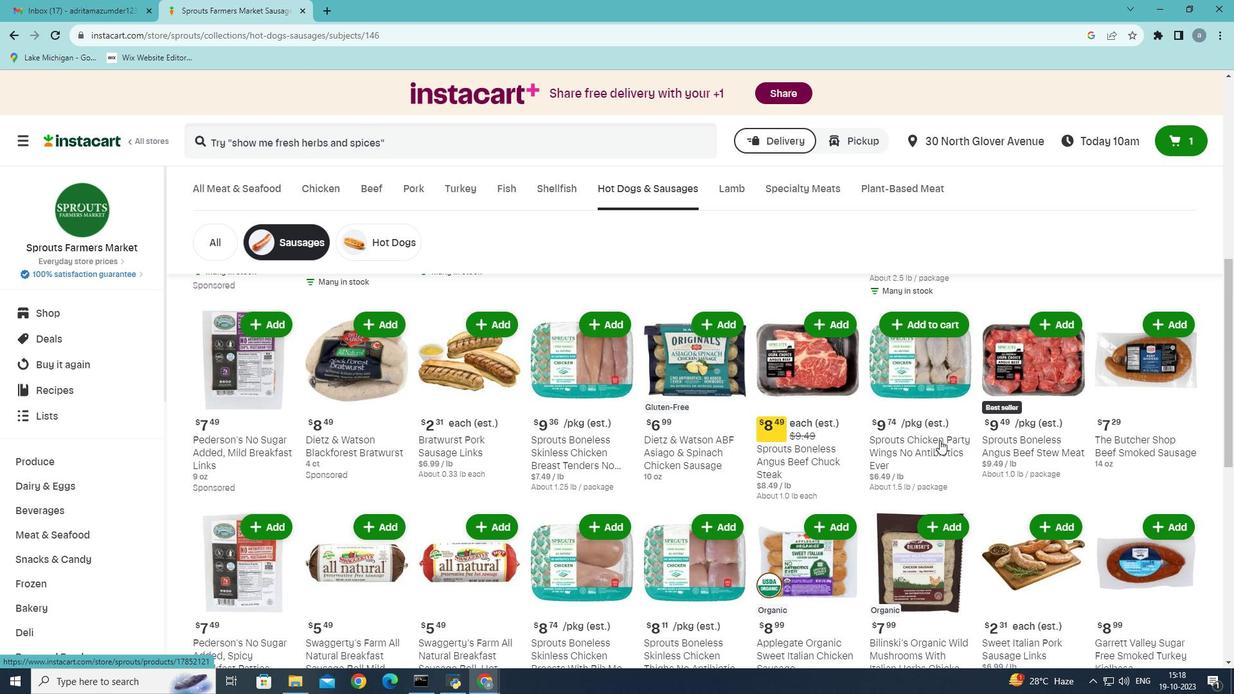 
Action: Mouse scrolled (940, 439) with delta (0, 0)
Screenshot: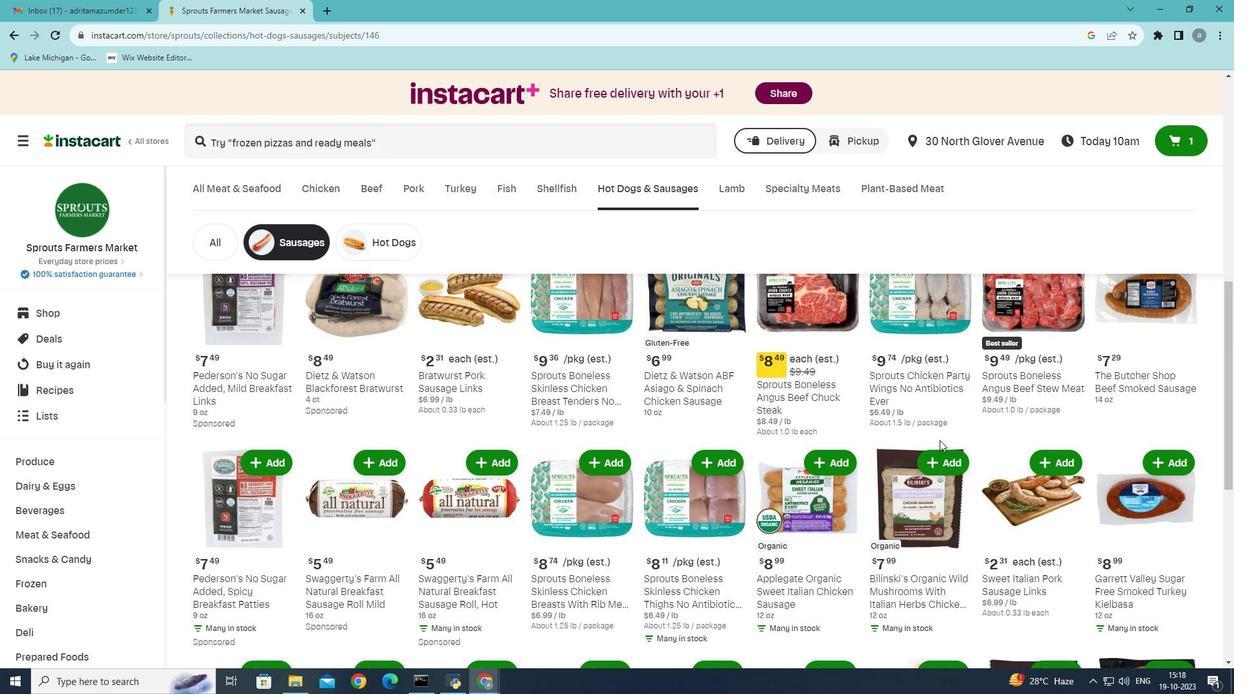 
Action: Mouse moved to (942, 438)
Screenshot: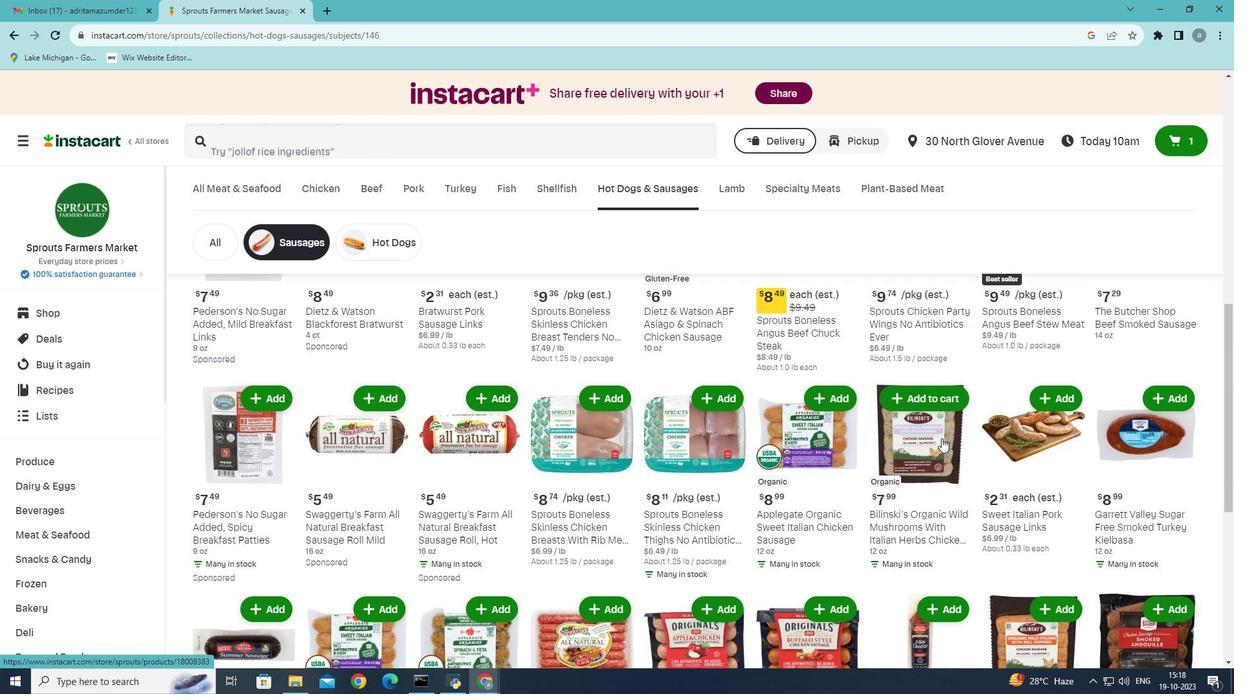 
Action: Mouse scrolled (942, 437) with delta (0, 0)
Screenshot: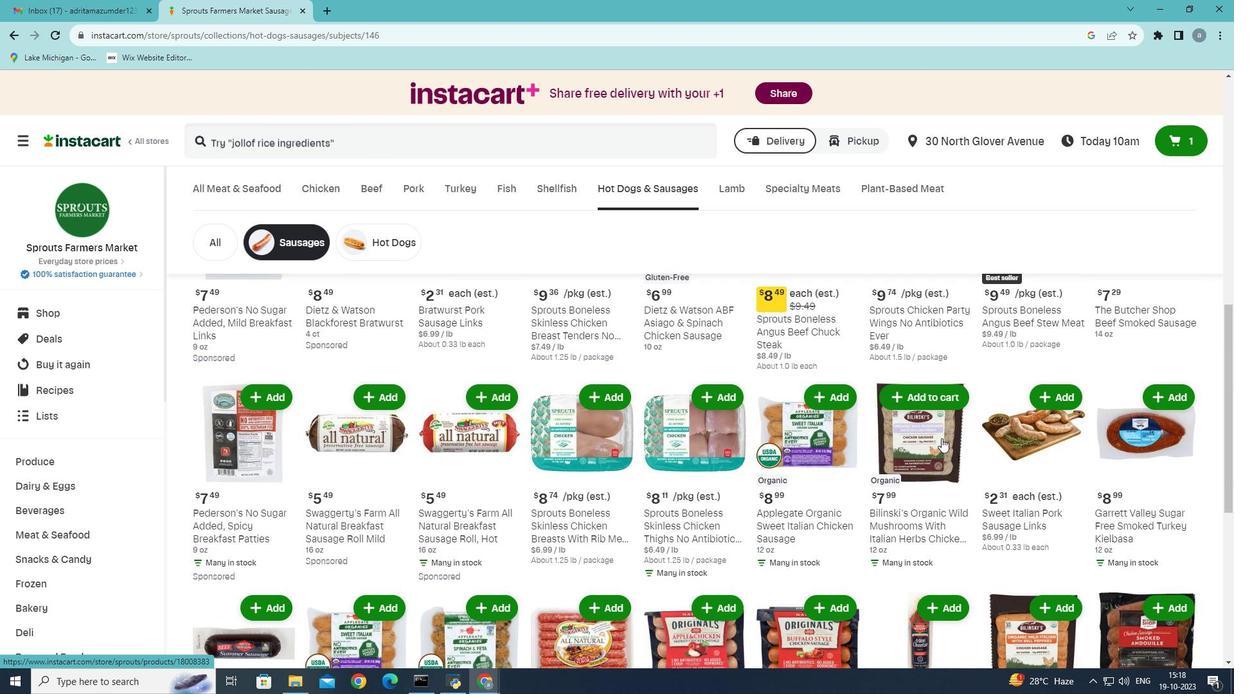
Action: Mouse moved to (957, 441)
Screenshot: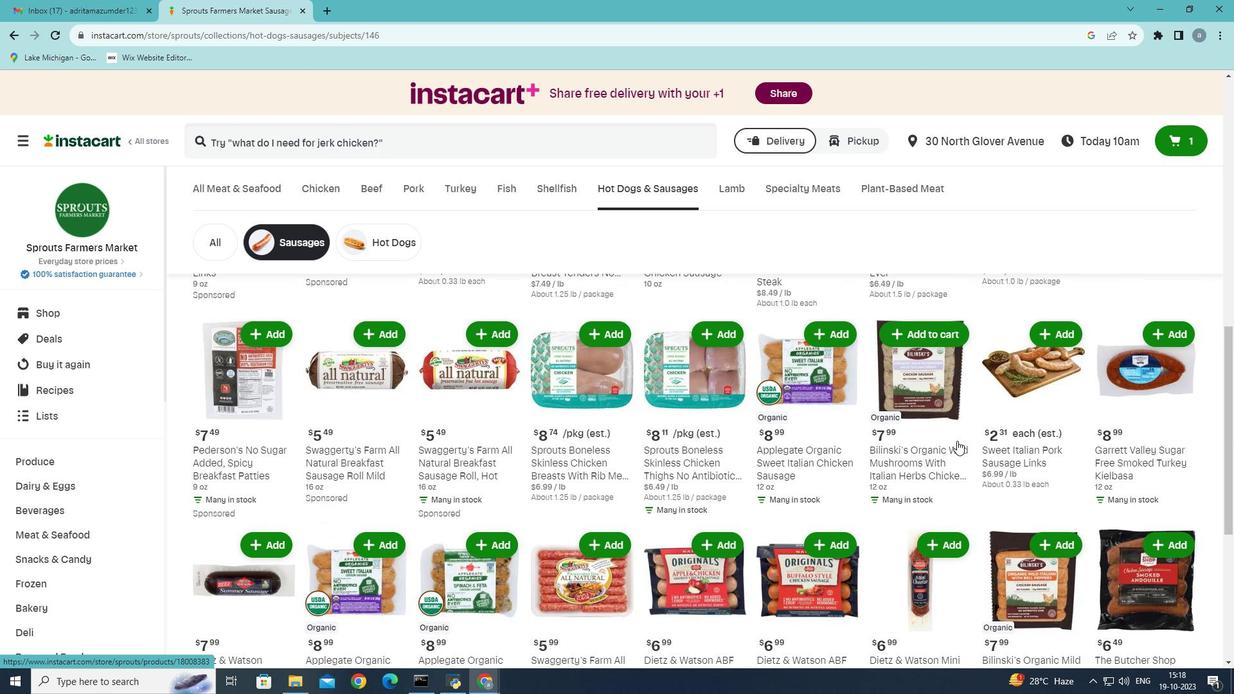 
Action: Mouse scrolled (957, 440) with delta (0, 0)
Screenshot: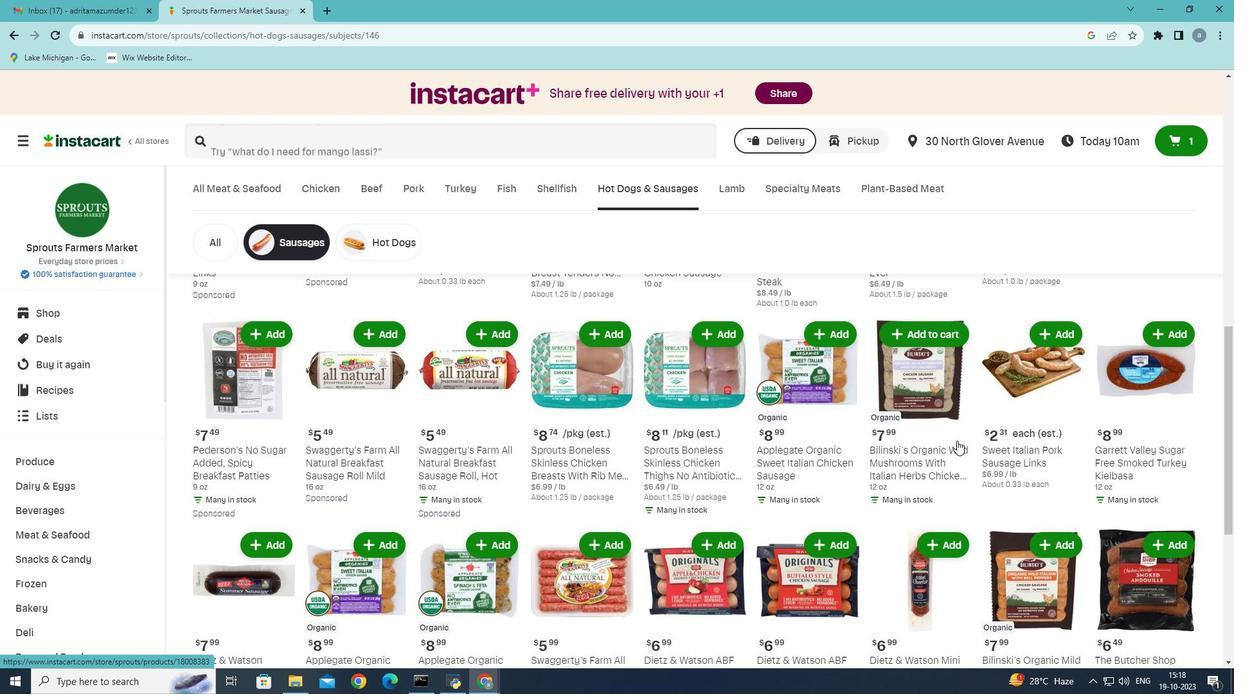 
Action: Mouse scrolled (957, 440) with delta (0, 0)
Screenshot: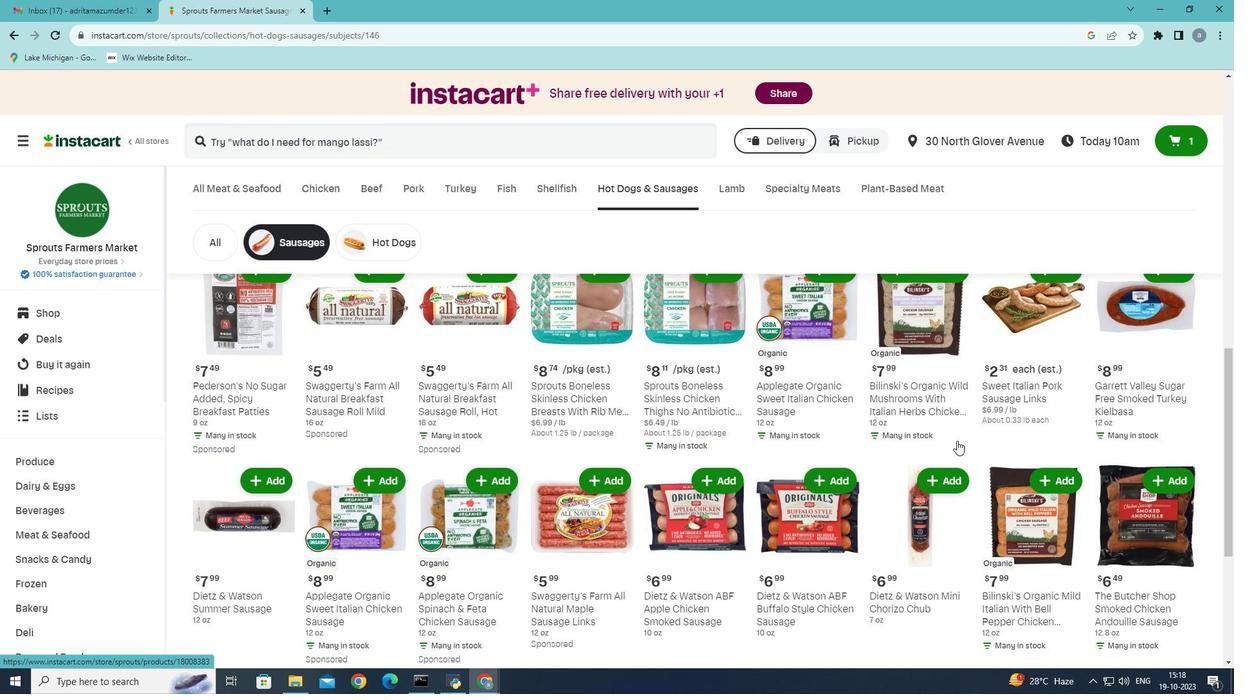 
Action: Mouse moved to (929, 452)
Screenshot: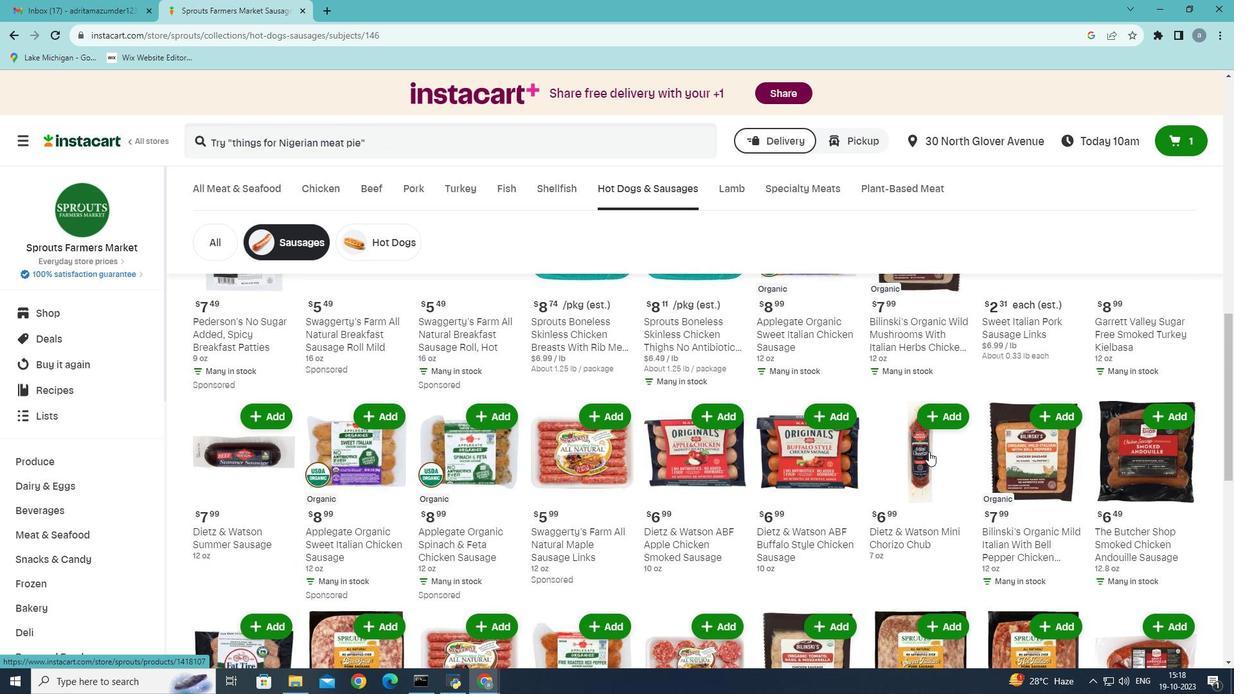 
Action: Mouse scrolled (929, 451) with delta (0, 0)
Screenshot: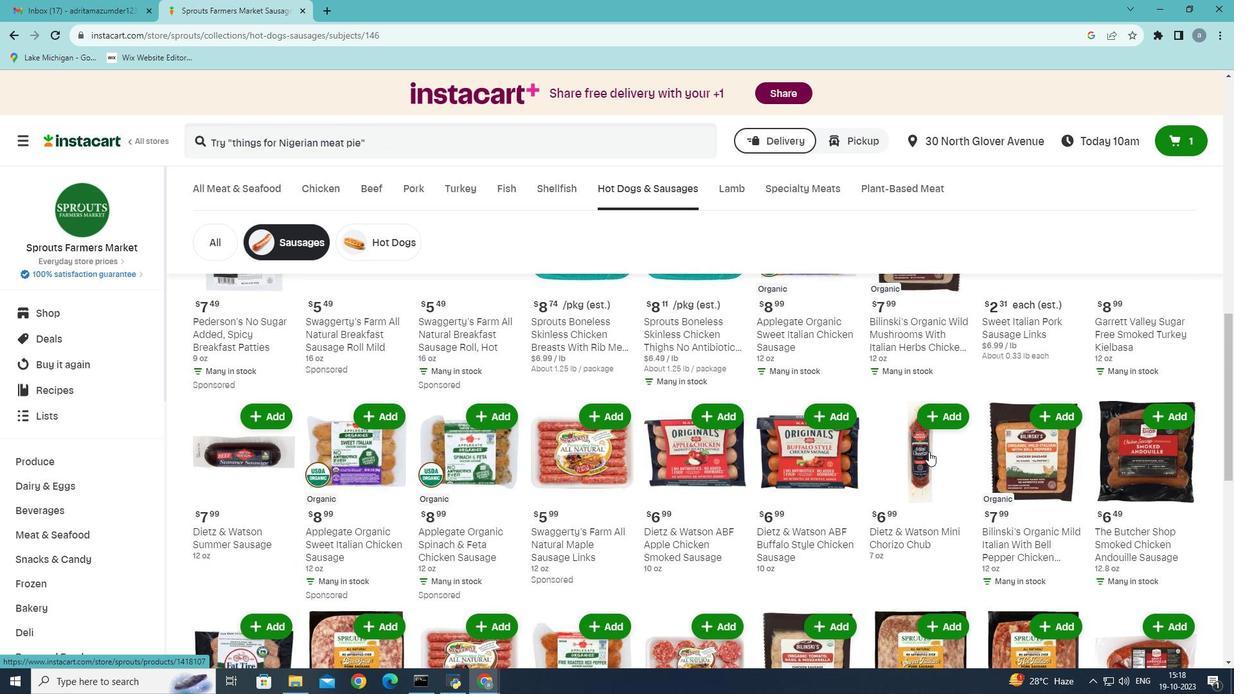 
Action: Mouse scrolled (929, 451) with delta (0, 0)
Screenshot: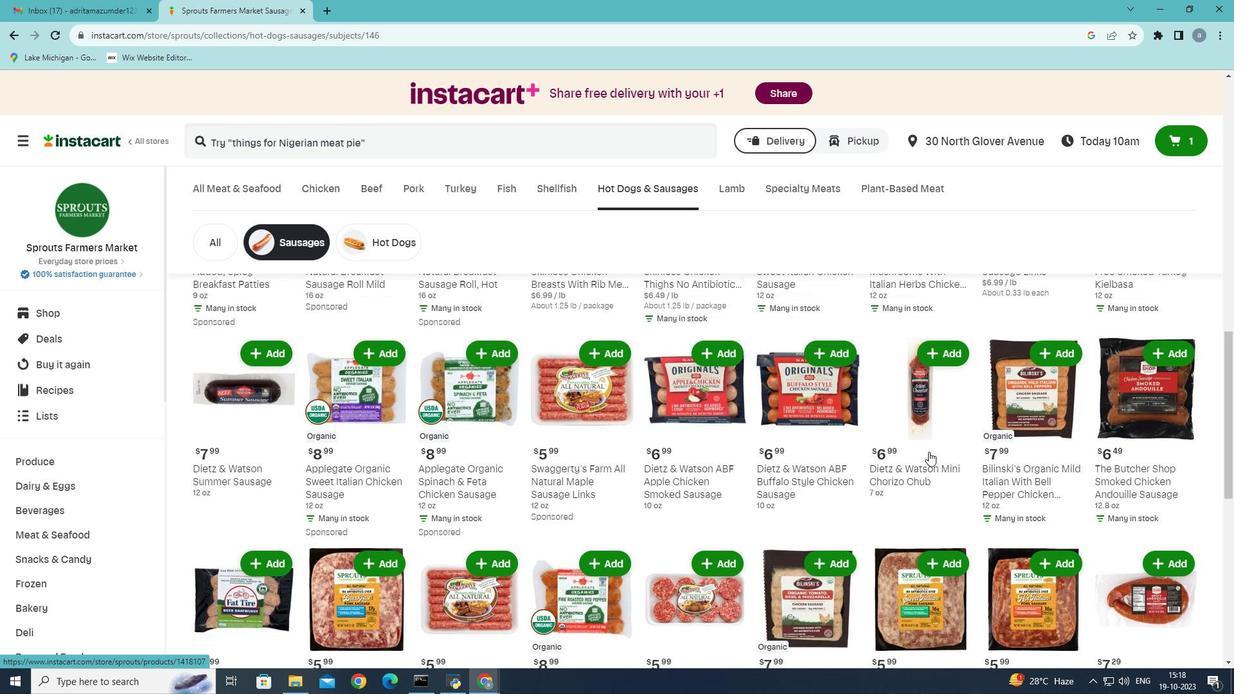 
Action: Mouse moved to (1017, 426)
Screenshot: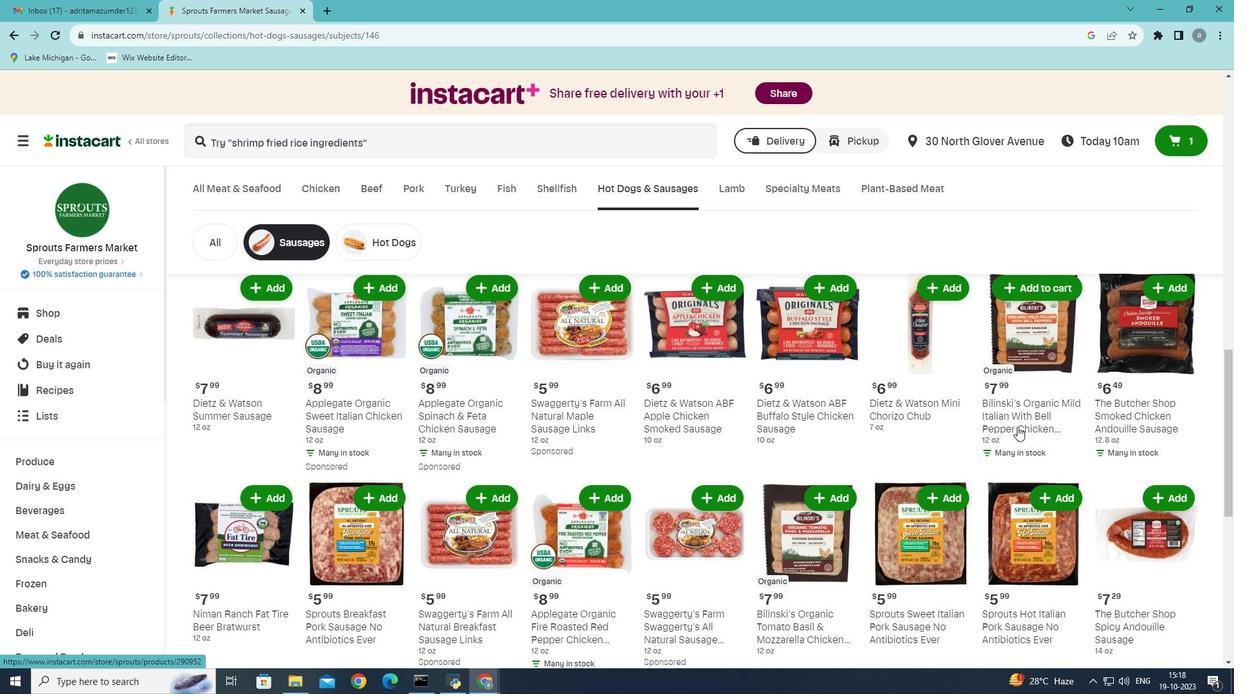 
Action: Mouse scrolled (1017, 426) with delta (0, 0)
Screenshot: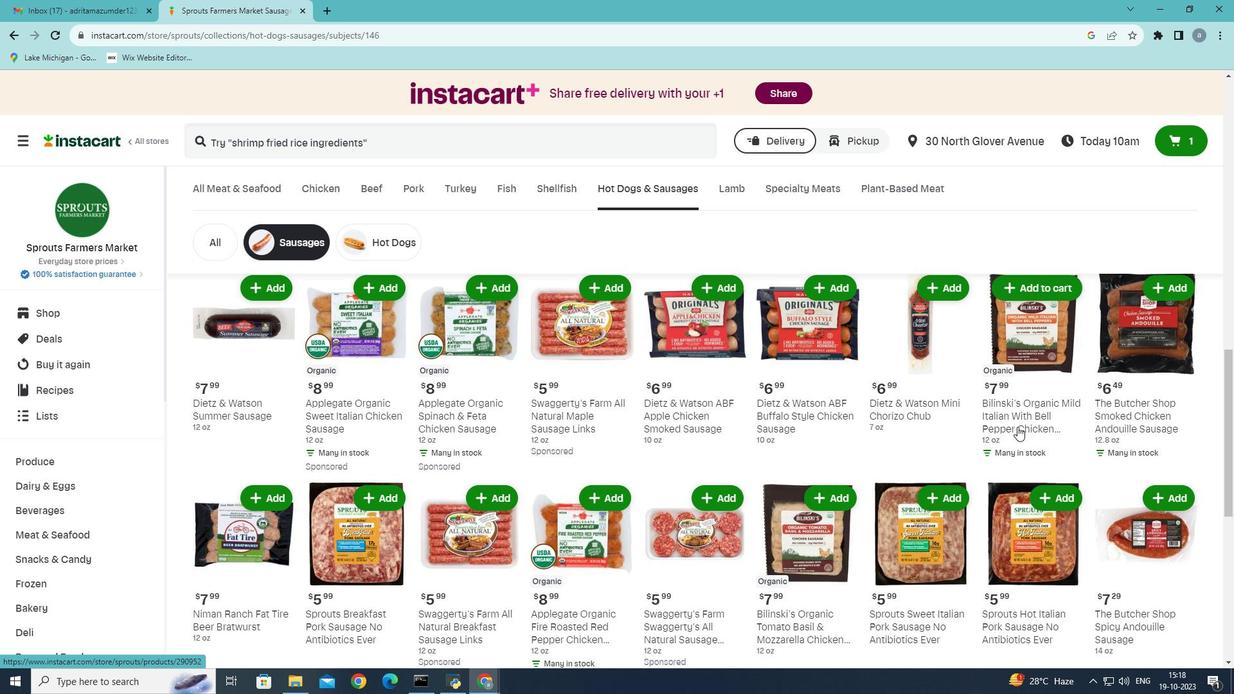 
Action: Mouse scrolled (1017, 426) with delta (0, 0)
Screenshot: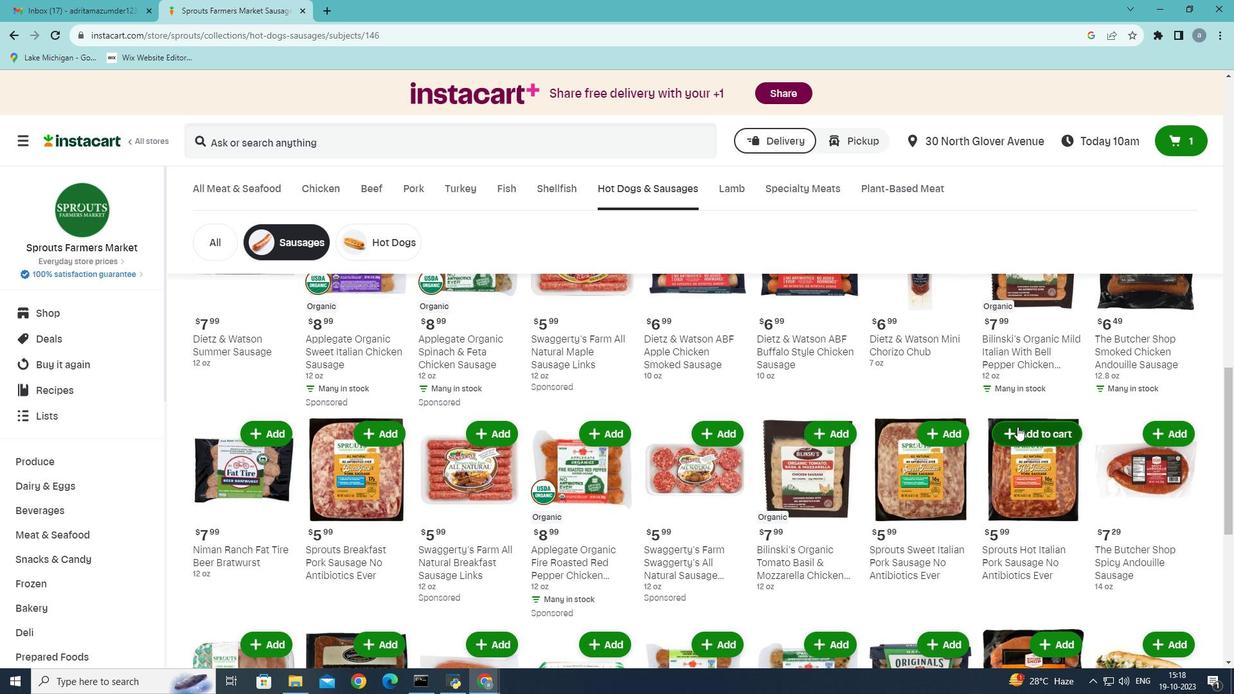 
Action: Mouse moved to (832, 376)
Screenshot: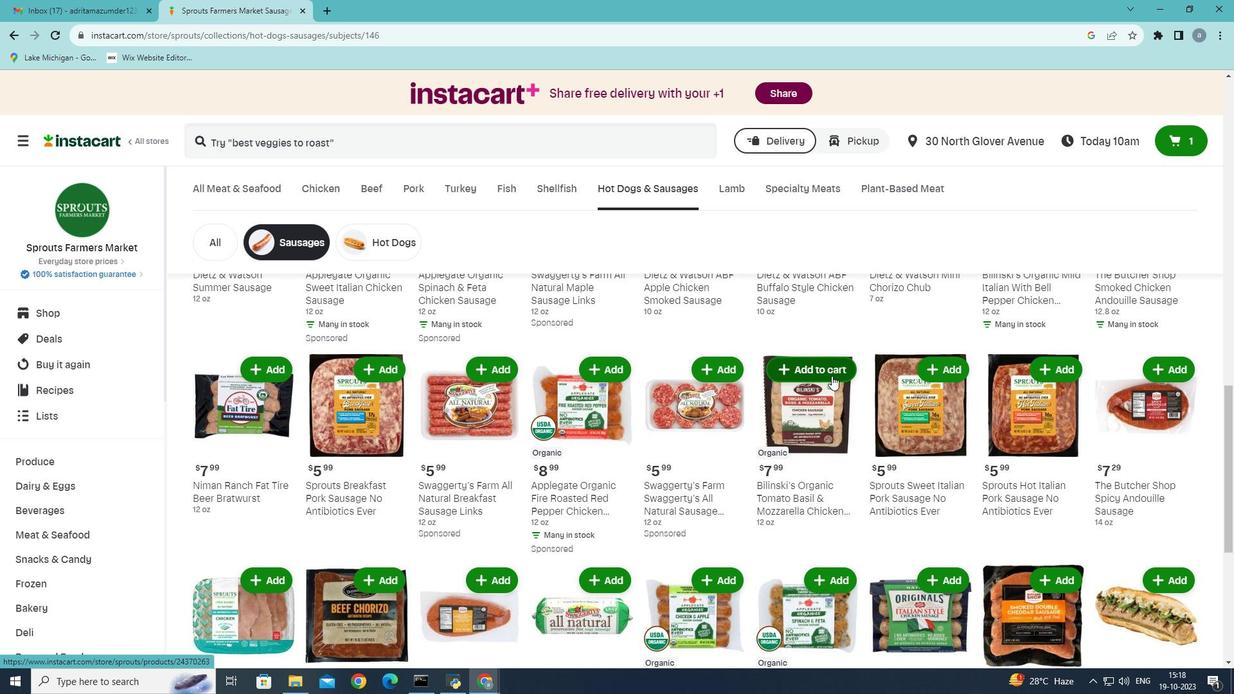 
Action: Mouse pressed left at (832, 376)
Screenshot: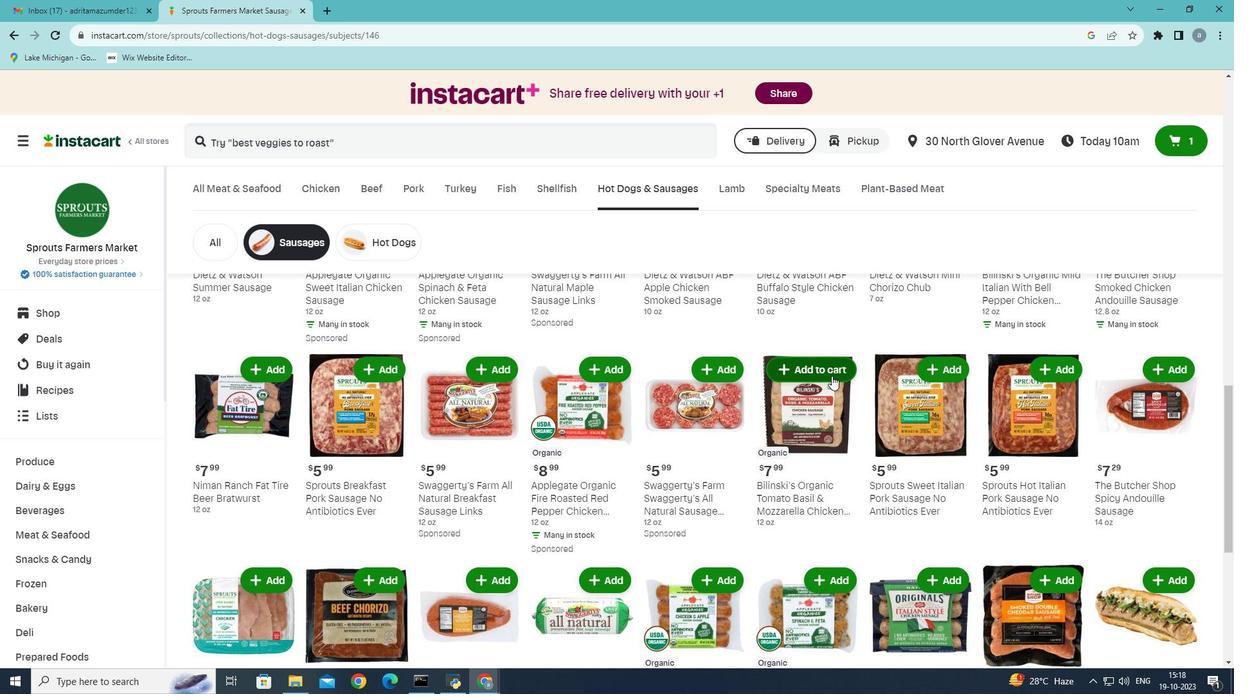 
